 Task: Find connections with filter location Pinheiral with filter topic #businesscoachwith filter profile language Potuguese with filter current company Grasim Industries Limited | Pulp & Fibre with filter school Madhav Institute of Technology and Science, Gwalior with filter industry Taxi and Limousine Services with filter service category Mobile Marketing with filter keywords title Geologist
Action: Mouse moved to (232, 312)
Screenshot: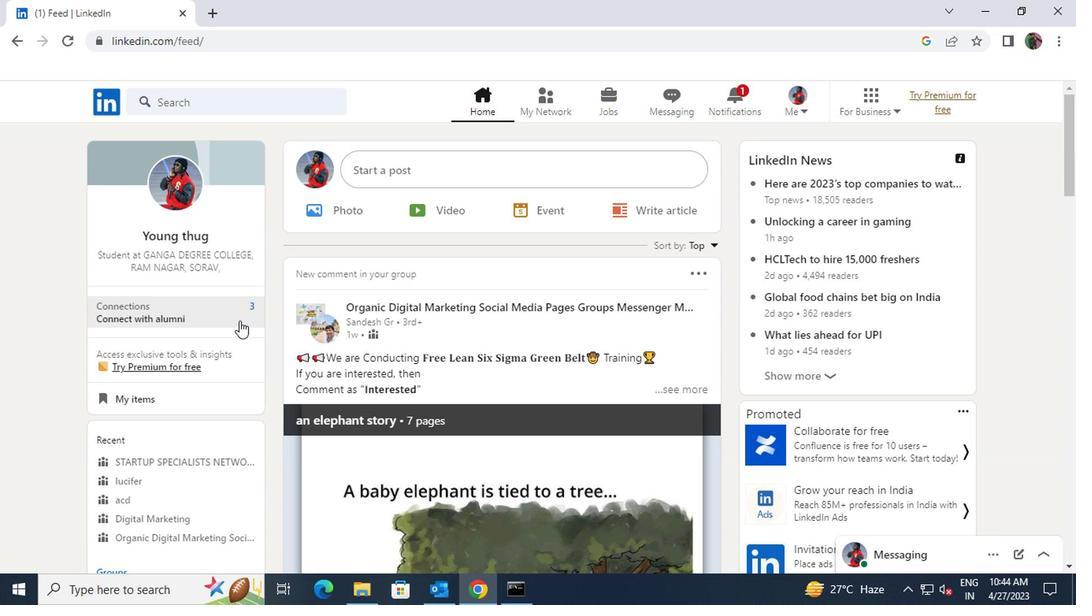 
Action: Mouse pressed left at (232, 312)
Screenshot: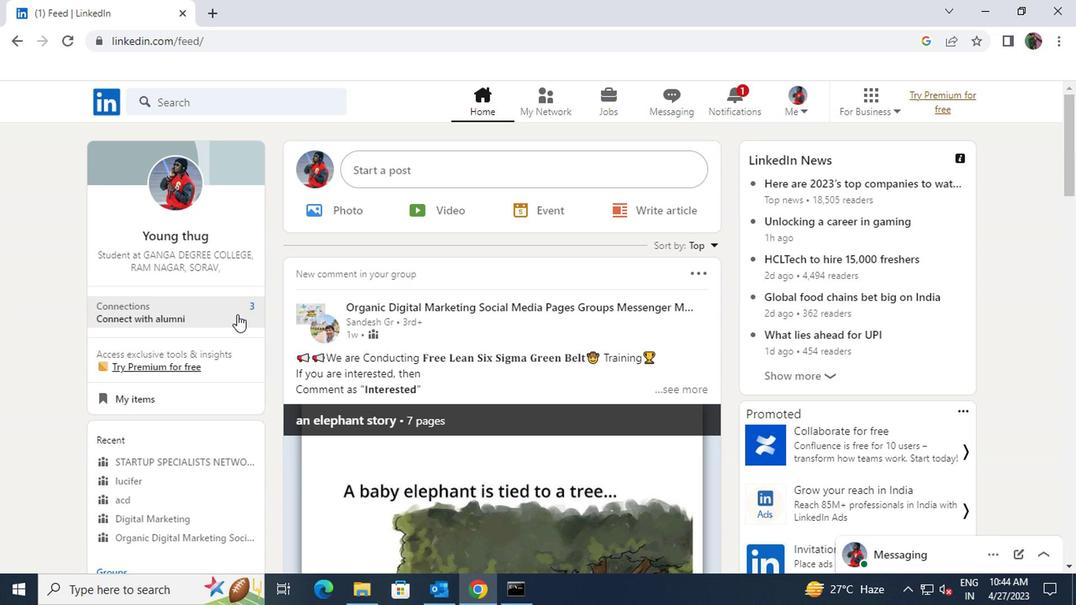 
Action: Mouse moved to (264, 184)
Screenshot: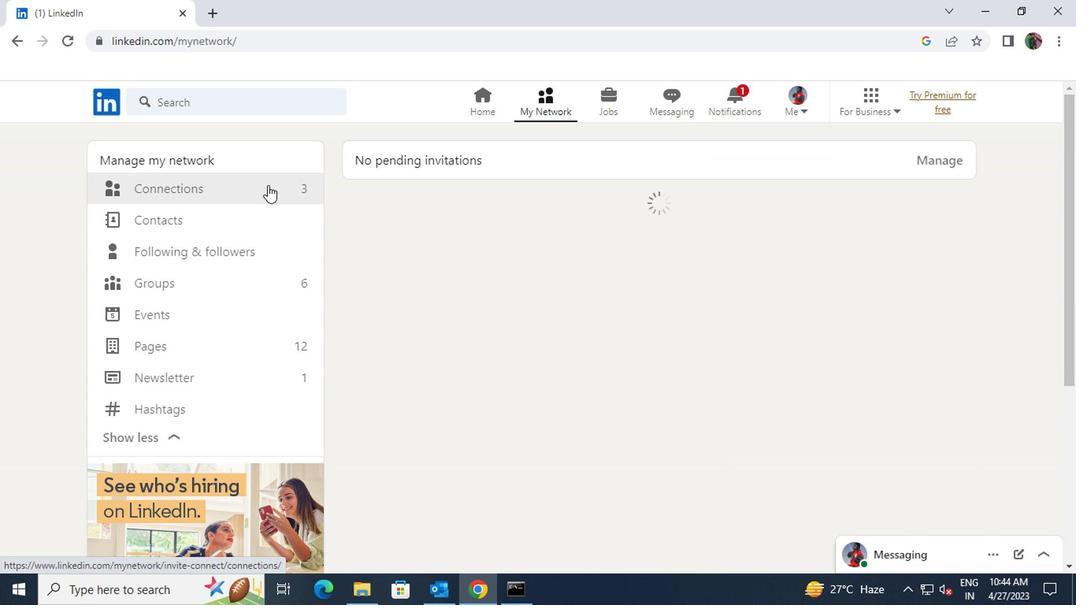 
Action: Mouse pressed left at (264, 184)
Screenshot: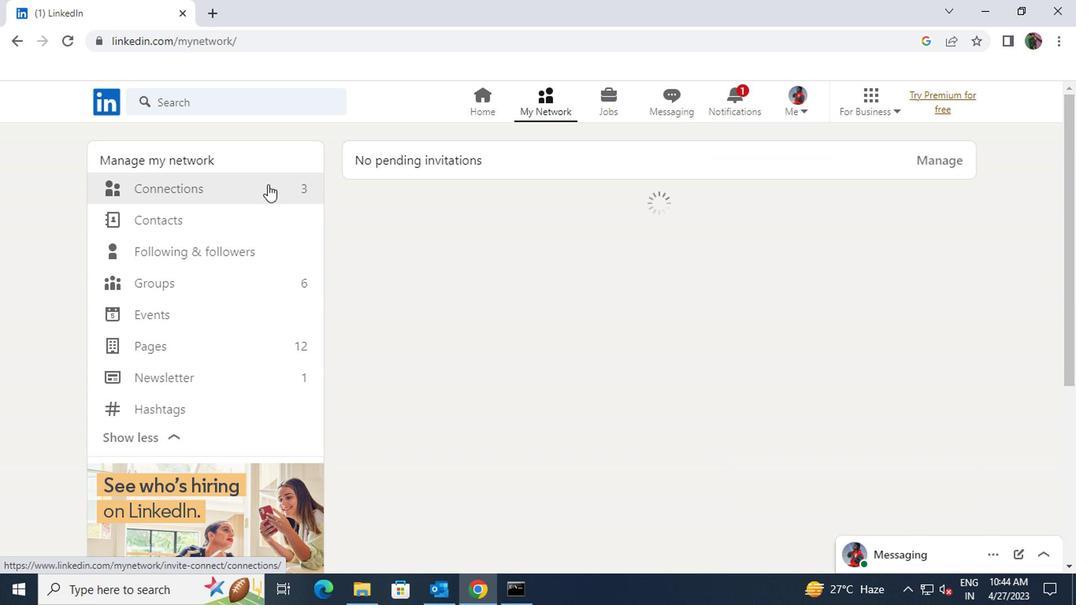
Action: Mouse moved to (631, 192)
Screenshot: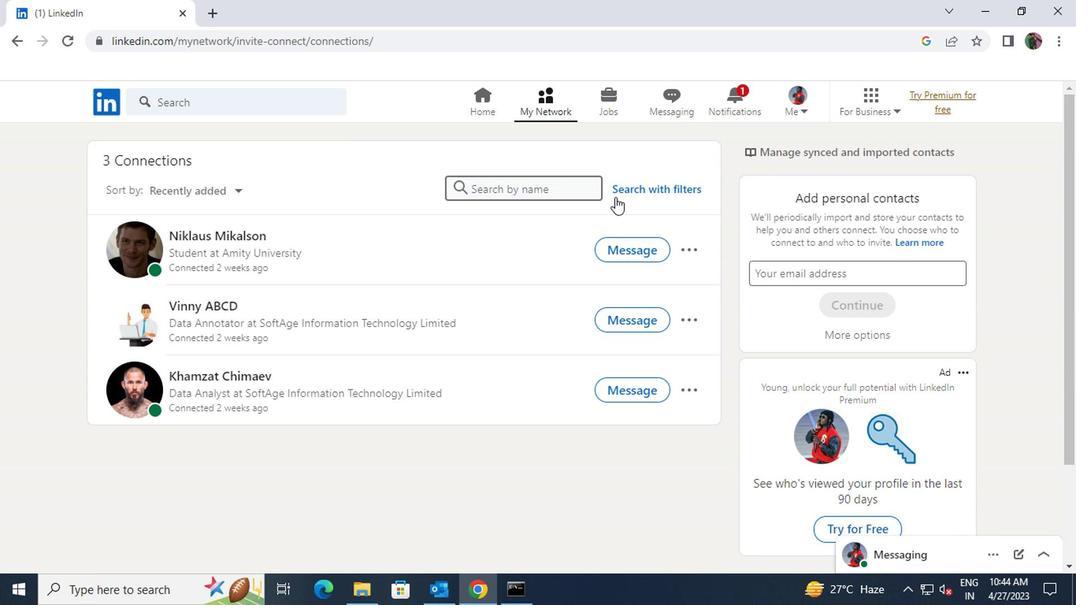 
Action: Mouse pressed left at (631, 192)
Screenshot: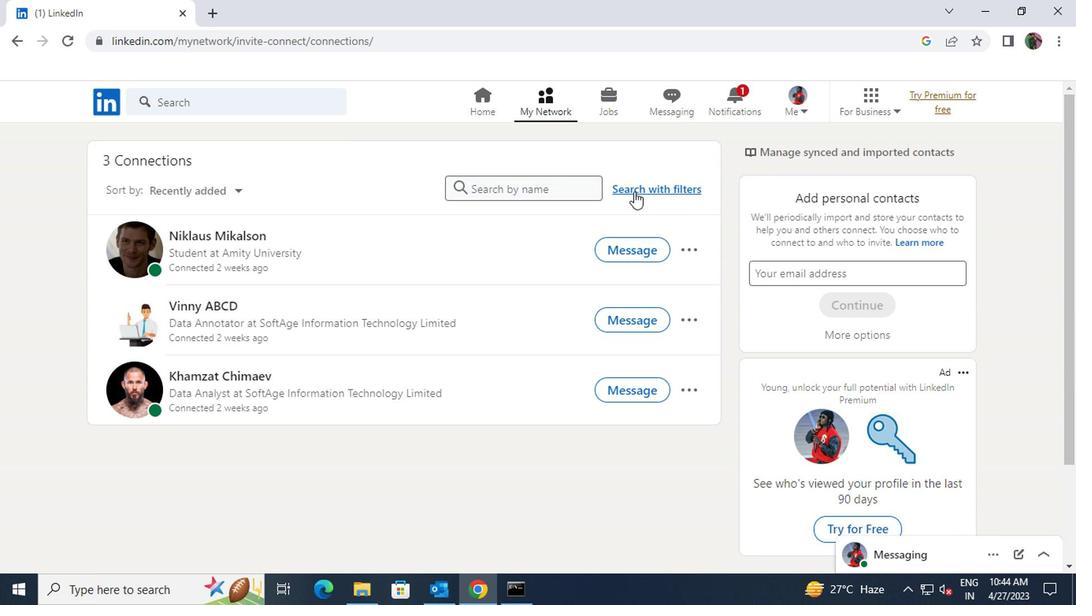 
Action: Mouse moved to (594, 150)
Screenshot: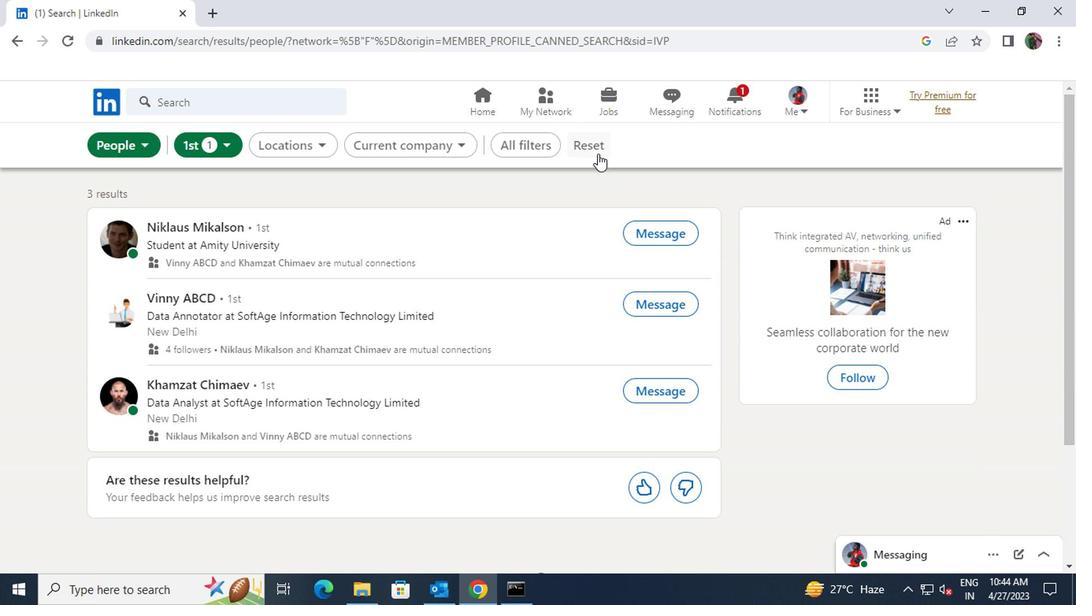 
Action: Mouse pressed left at (594, 150)
Screenshot: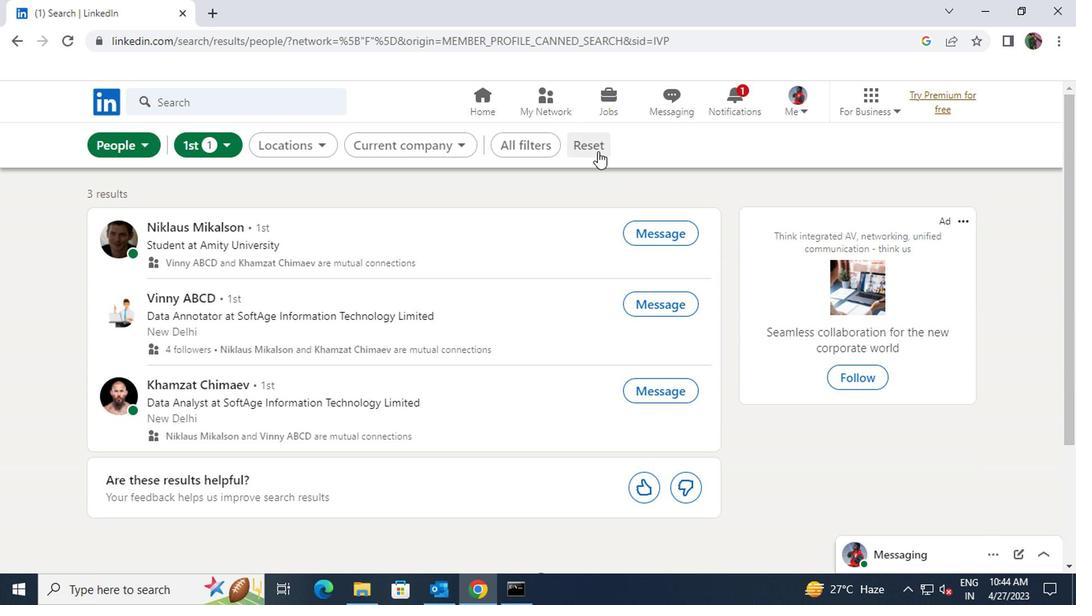 
Action: Mouse moved to (582, 144)
Screenshot: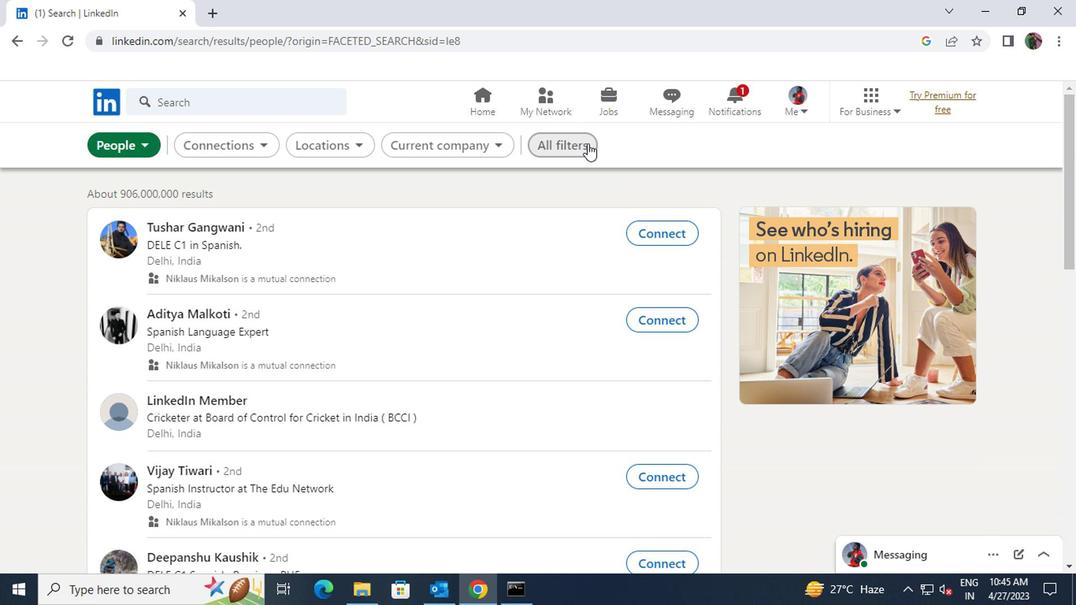
Action: Mouse pressed left at (582, 144)
Screenshot: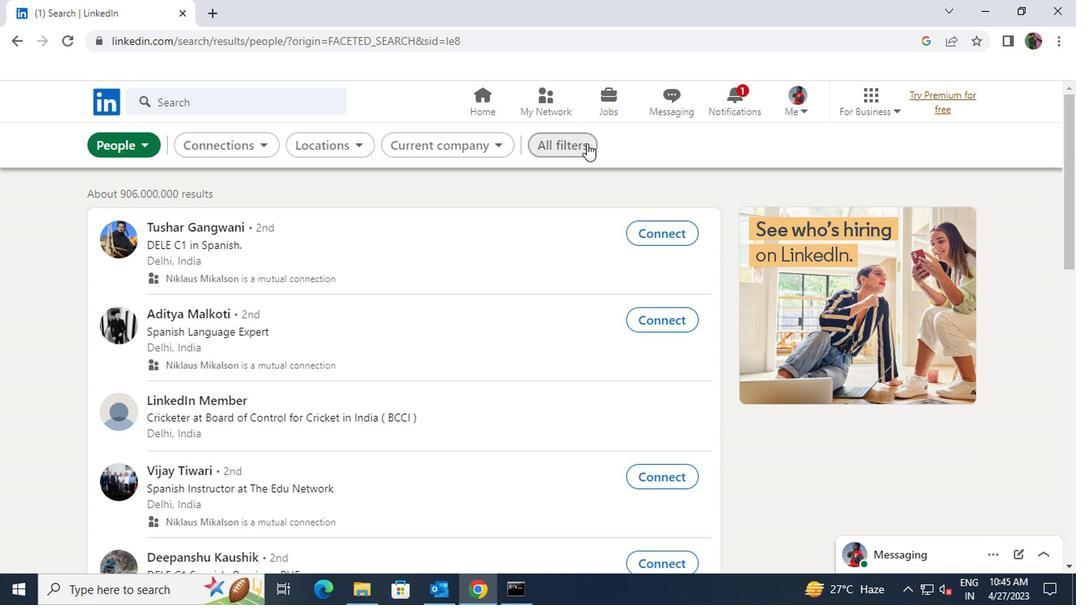 
Action: Mouse moved to (746, 256)
Screenshot: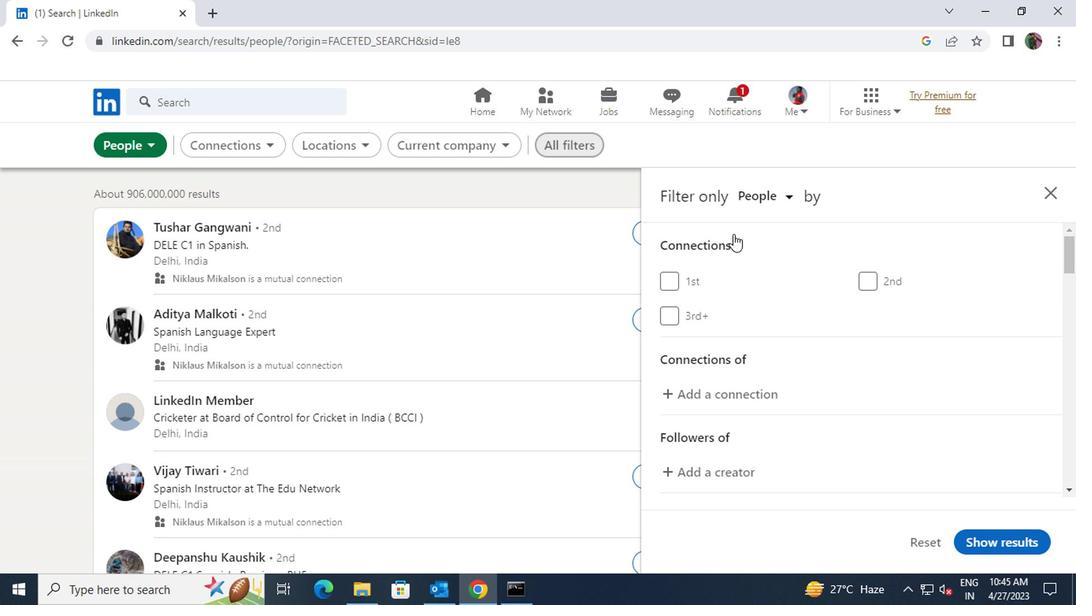 
Action: Mouse scrolled (746, 255) with delta (0, -1)
Screenshot: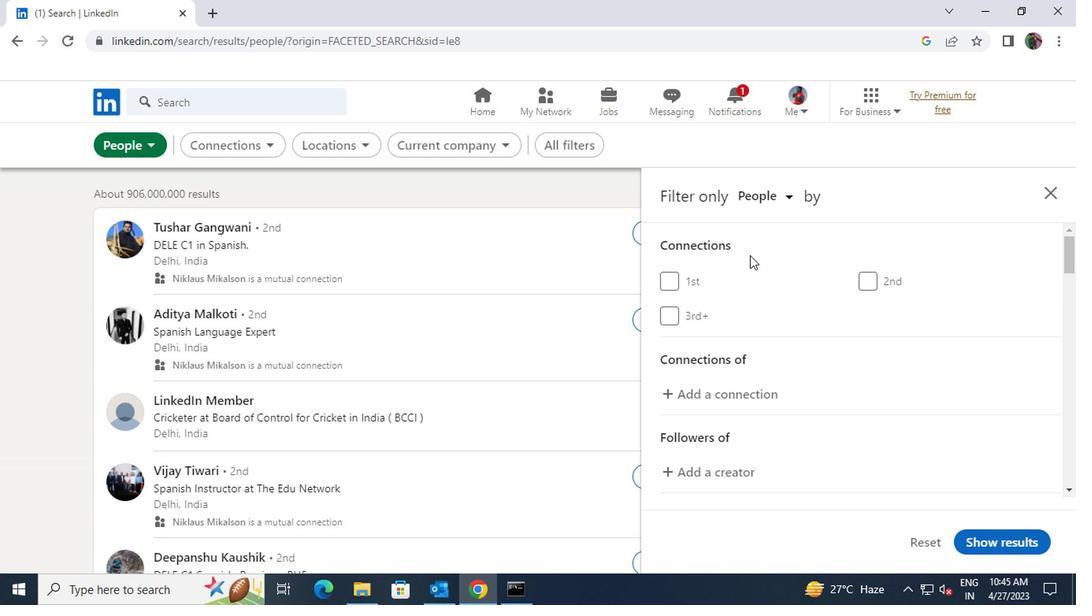 
Action: Mouse scrolled (746, 255) with delta (0, -1)
Screenshot: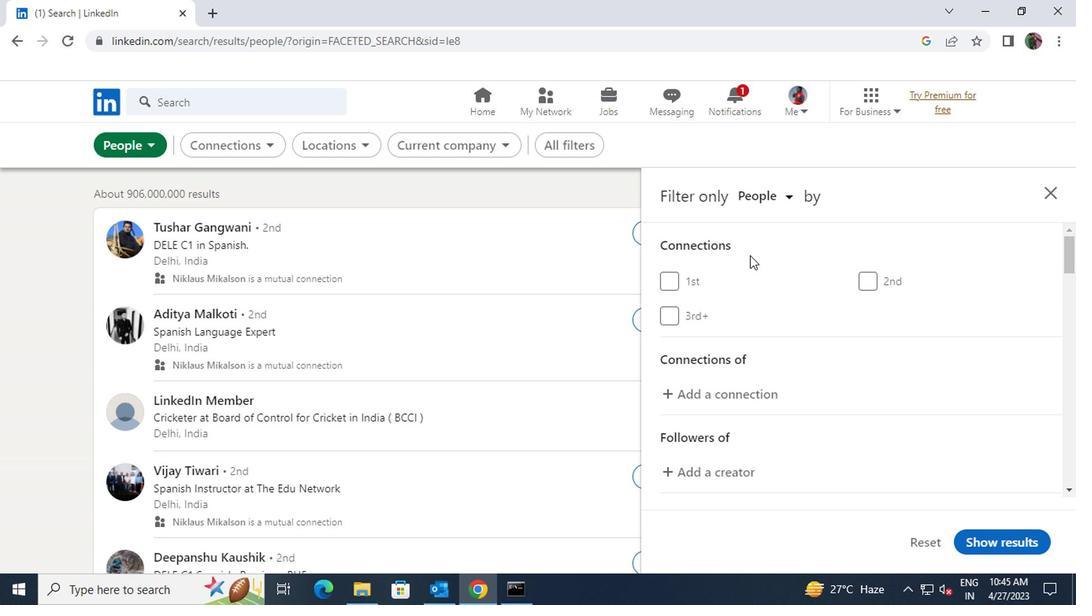 
Action: Mouse scrolled (746, 255) with delta (0, -1)
Screenshot: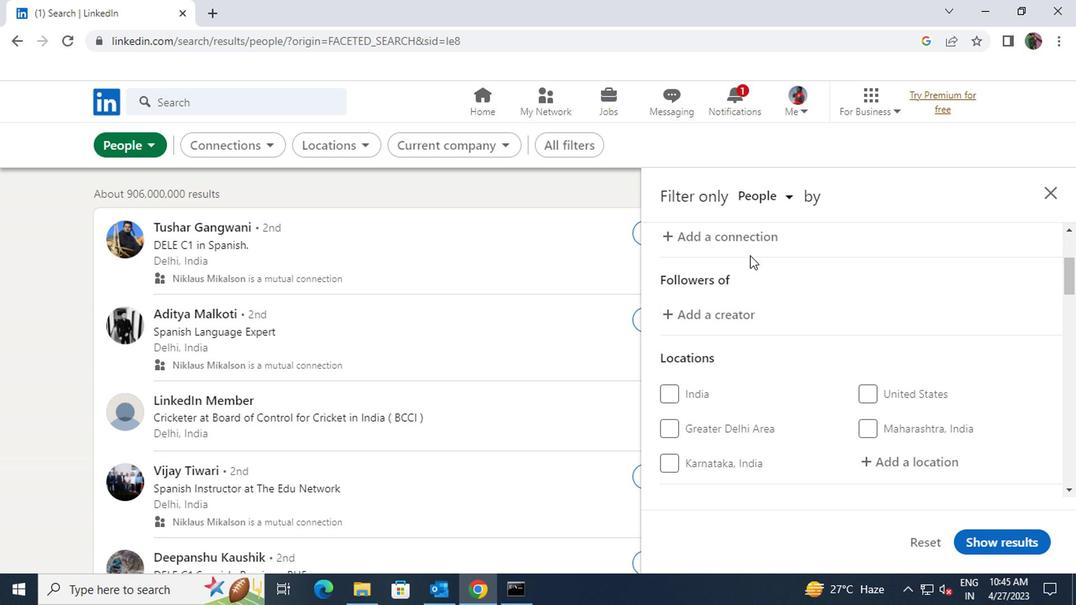 
Action: Mouse scrolled (746, 255) with delta (0, -1)
Screenshot: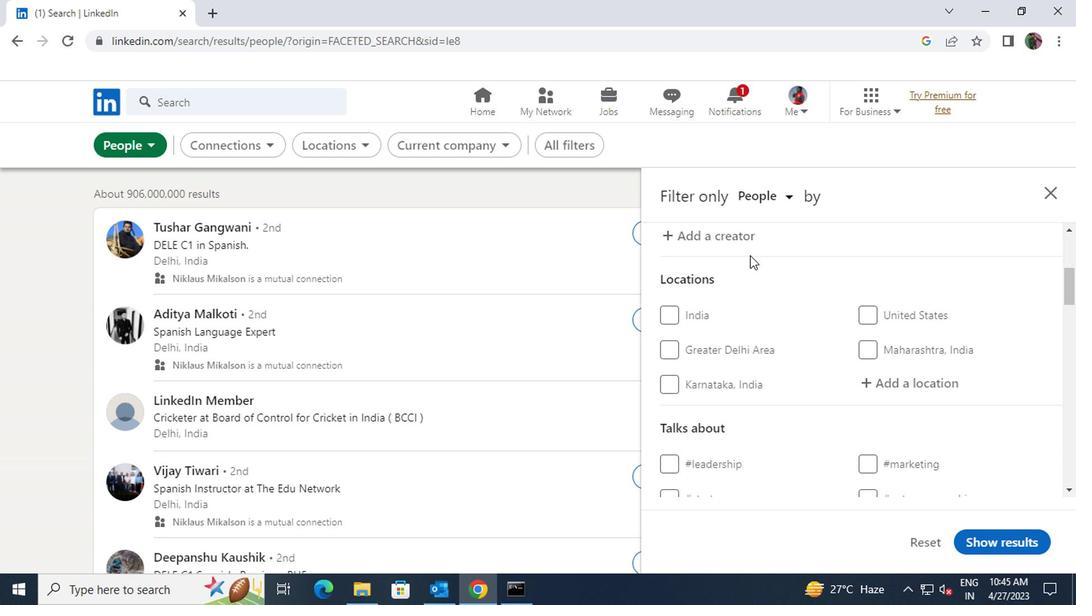 
Action: Mouse moved to (874, 313)
Screenshot: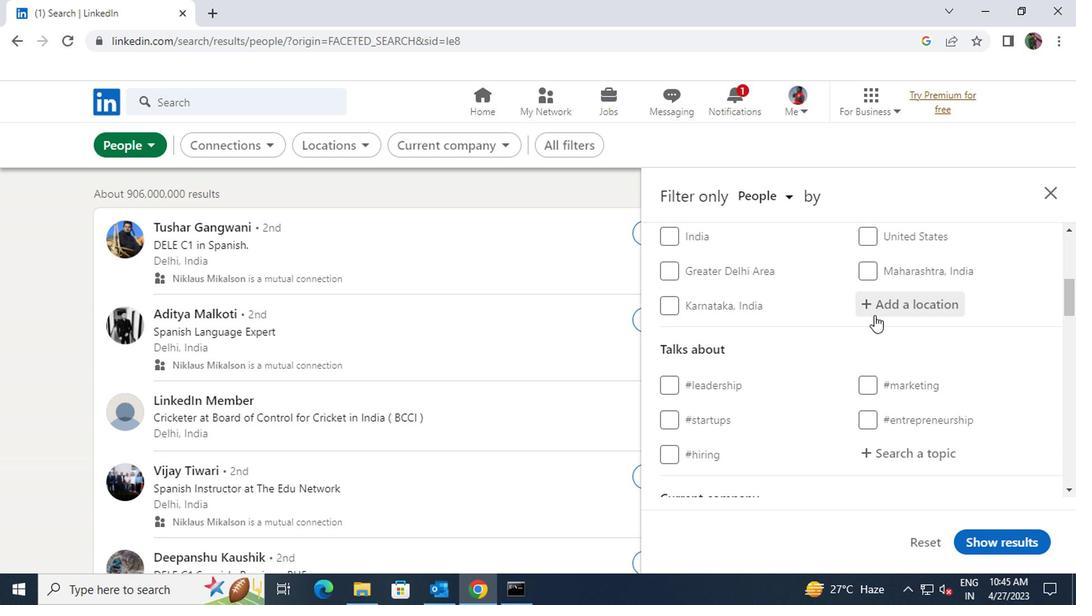 
Action: Mouse pressed left at (874, 313)
Screenshot: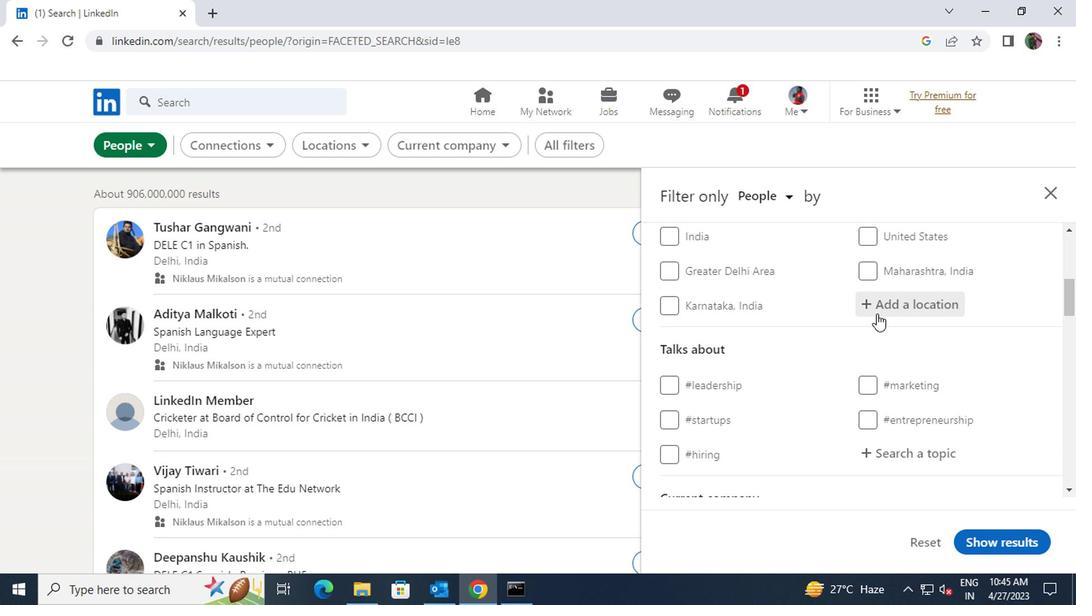 
Action: Key pressed <Key.shift>PINHEIRAL
Screenshot: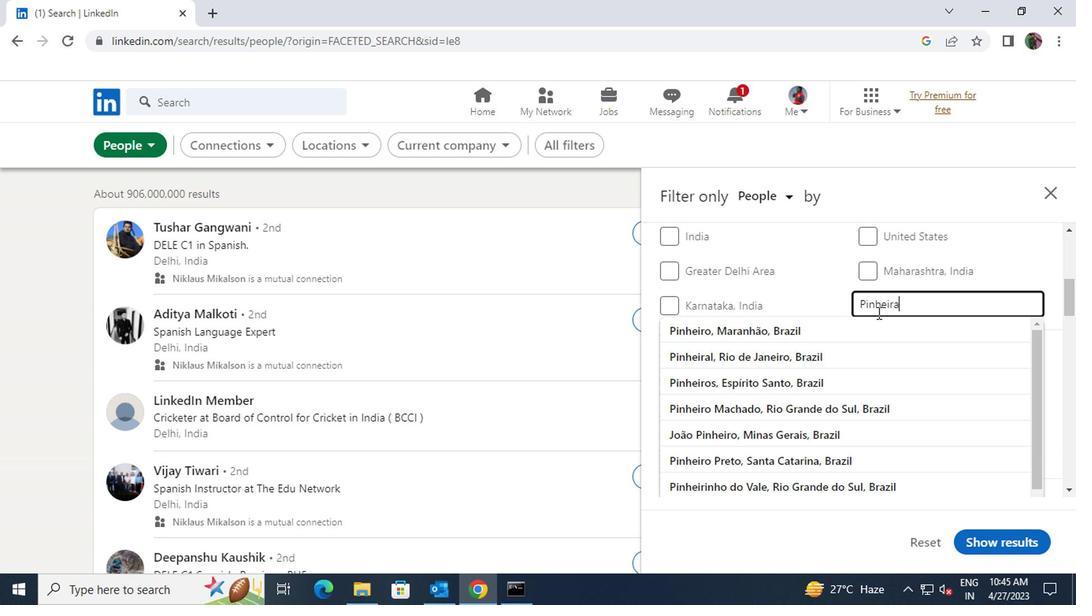 
Action: Mouse moved to (874, 328)
Screenshot: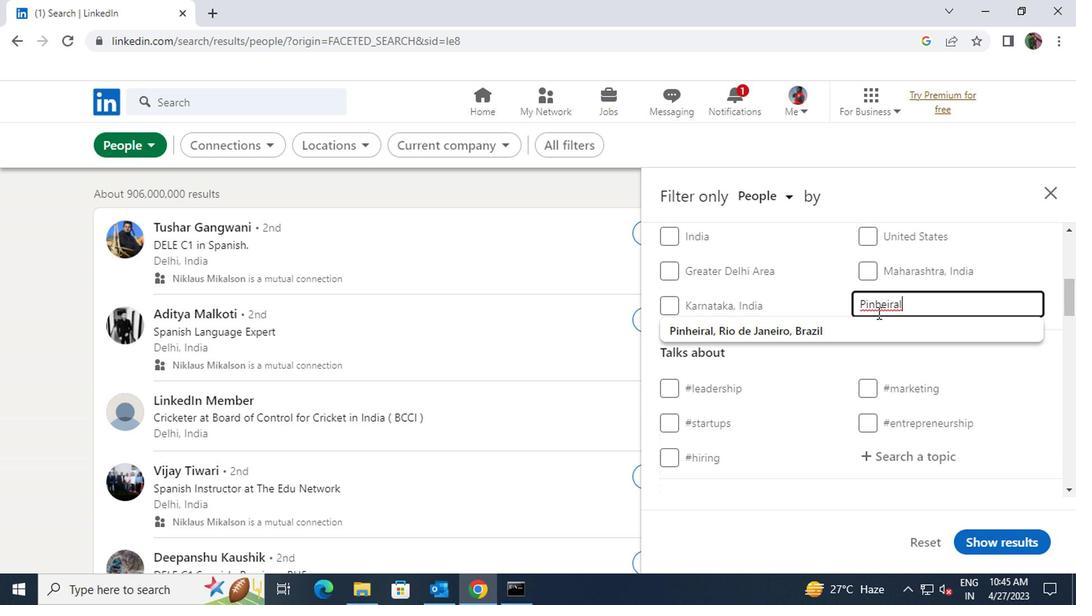 
Action: Mouse pressed left at (874, 328)
Screenshot: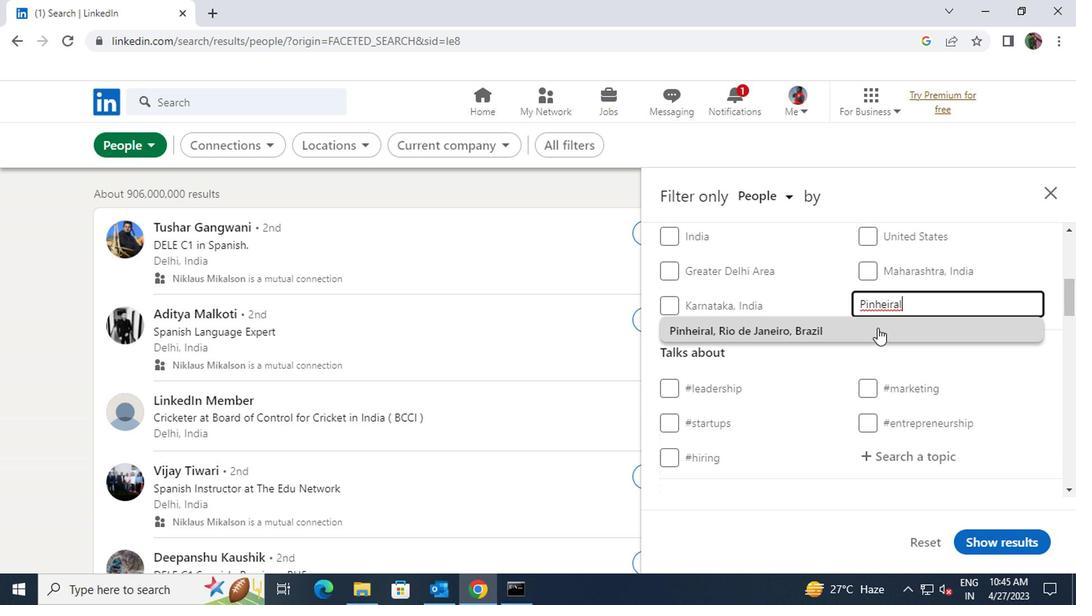 
Action: Mouse scrolled (874, 327) with delta (0, 0)
Screenshot: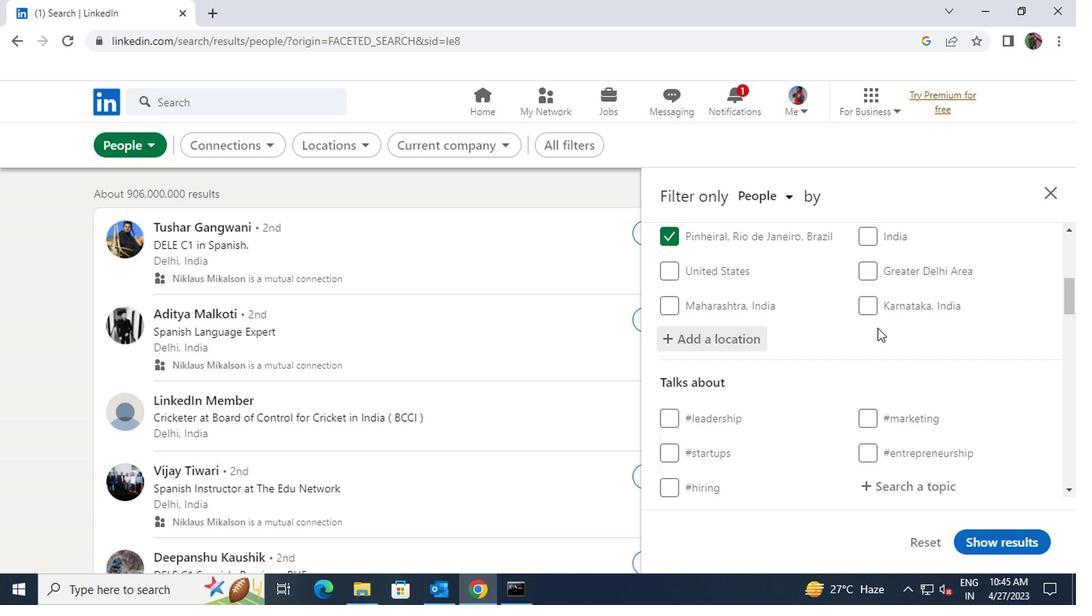 
Action: Mouse scrolled (874, 327) with delta (0, 0)
Screenshot: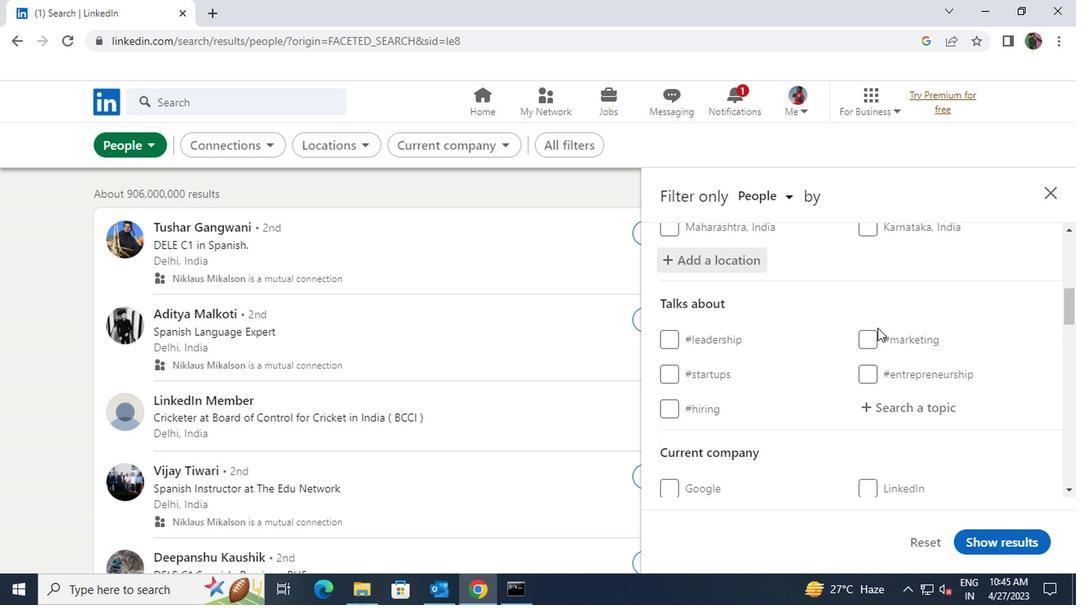 
Action: Mouse scrolled (874, 327) with delta (0, 0)
Screenshot: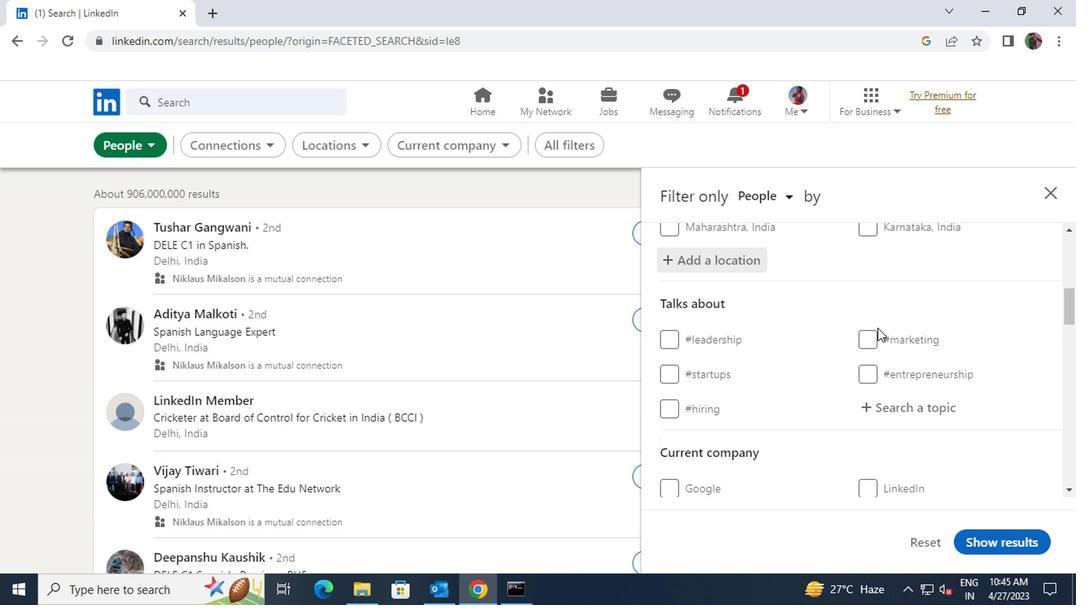 
Action: Mouse moved to (883, 247)
Screenshot: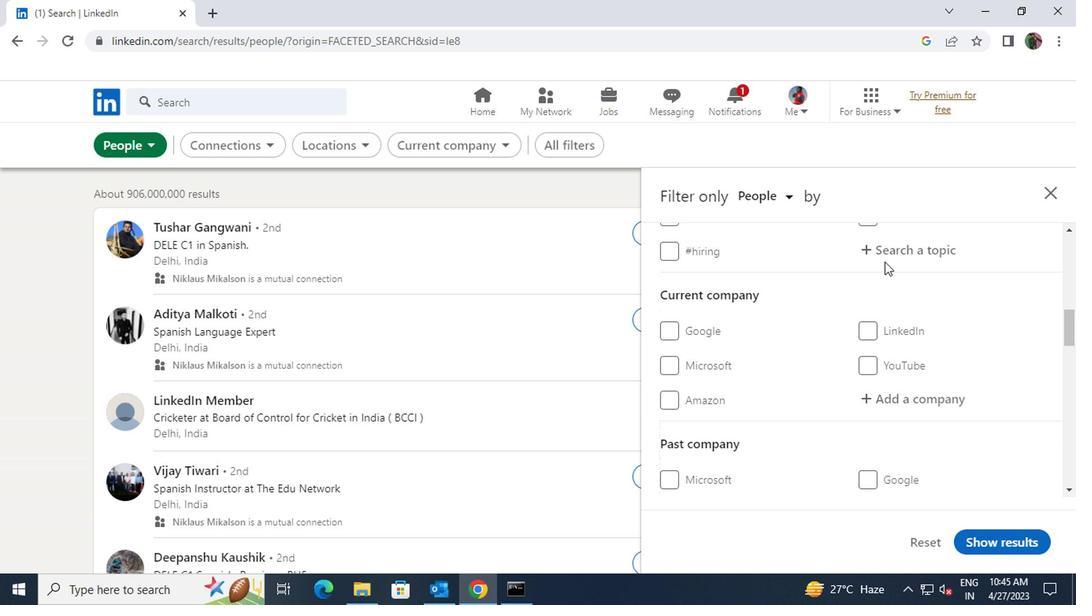 
Action: Mouse pressed left at (883, 247)
Screenshot: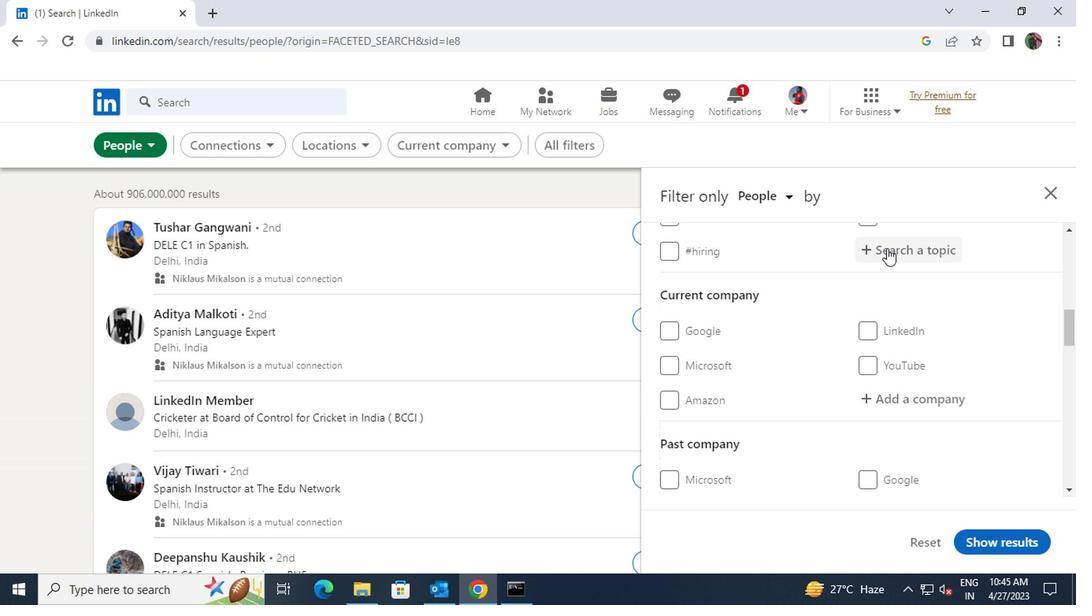 
Action: Key pressed <Key.shift><Key.shift><Key.shift>#<Key.shift>BUSINESSCOCAHWITH
Screenshot: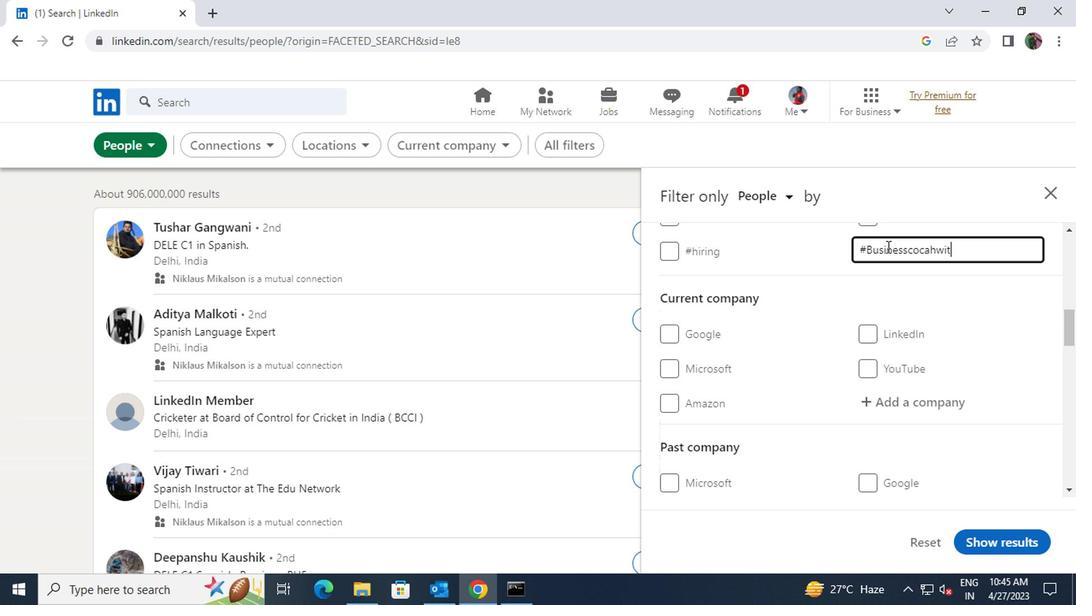 
Action: Mouse scrolled (883, 246) with delta (0, 0)
Screenshot: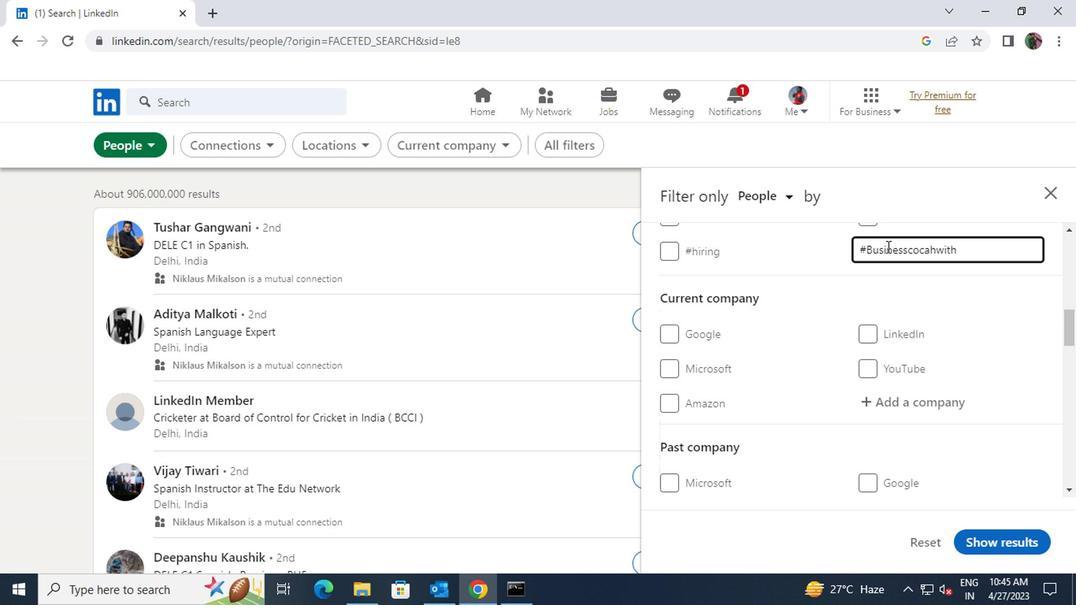 
Action: Mouse scrolled (883, 248) with delta (0, 1)
Screenshot: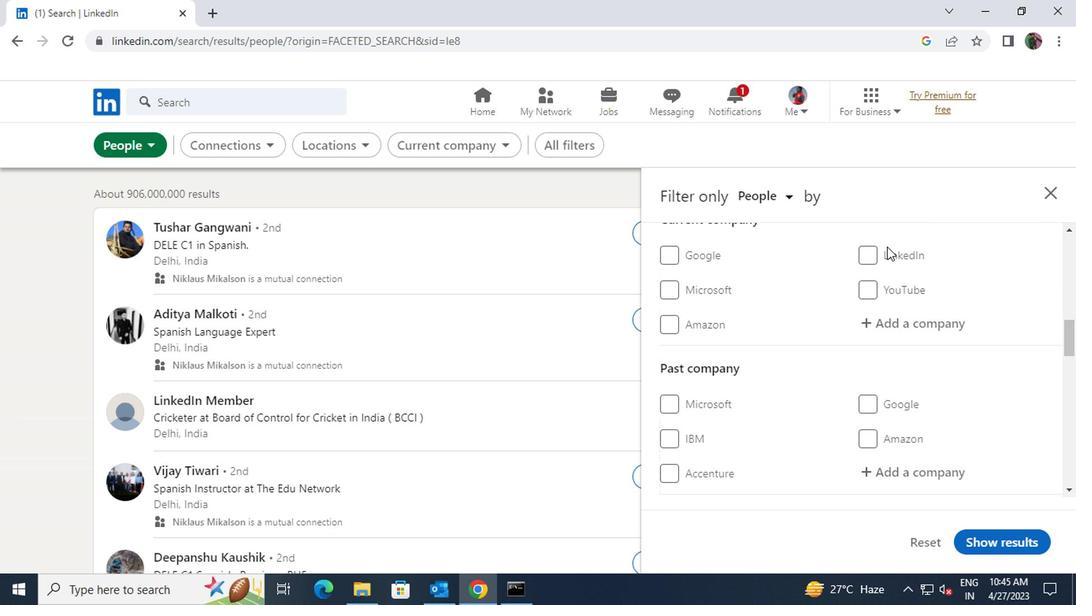 
Action: Mouse scrolled (883, 246) with delta (0, 0)
Screenshot: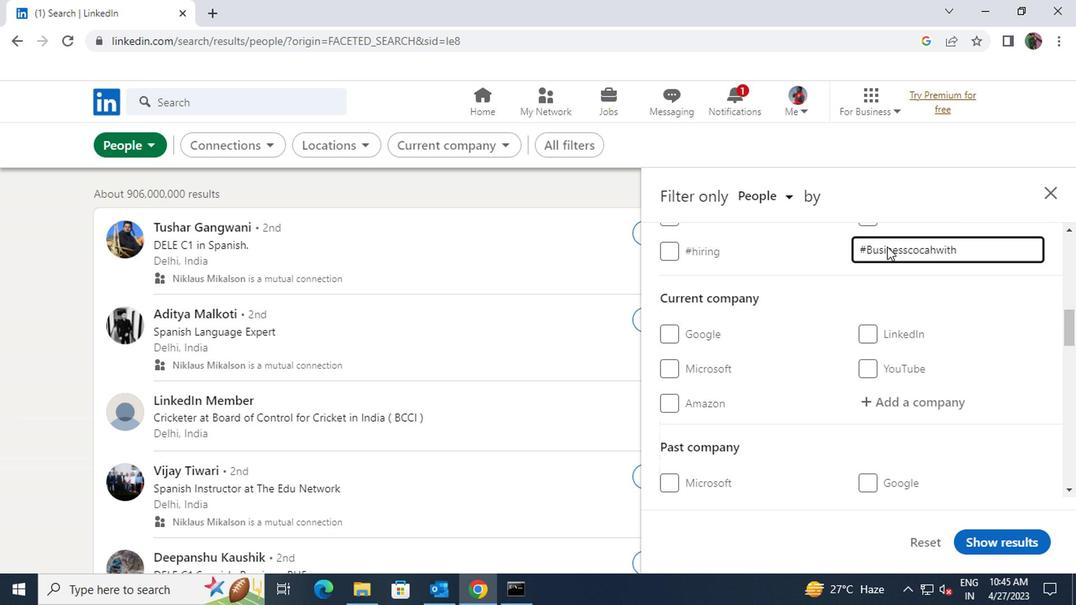 
Action: Mouse moved to (899, 320)
Screenshot: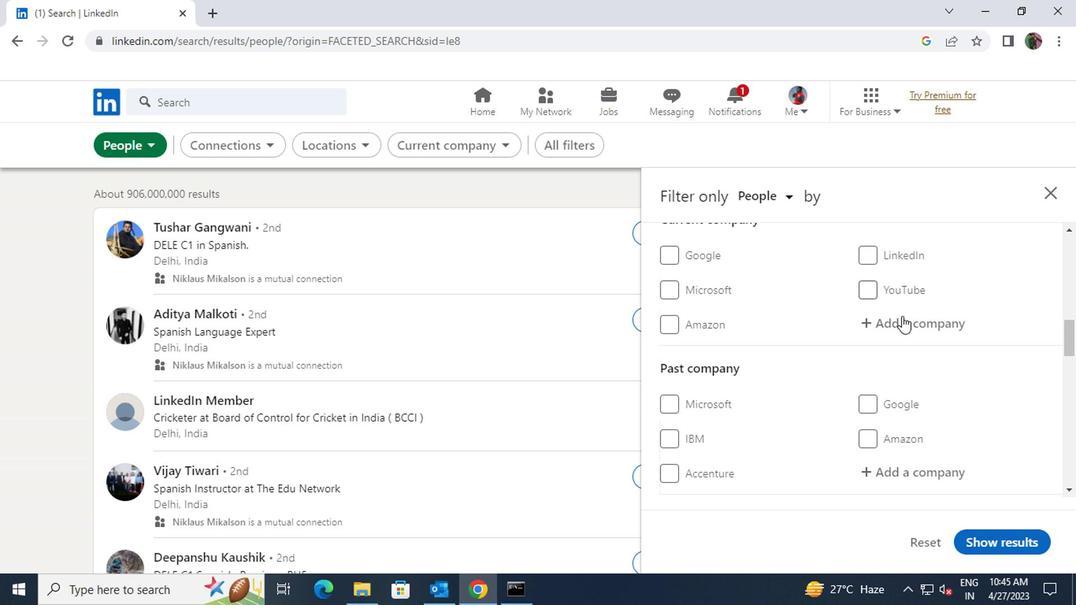 
Action: Mouse pressed left at (899, 320)
Screenshot: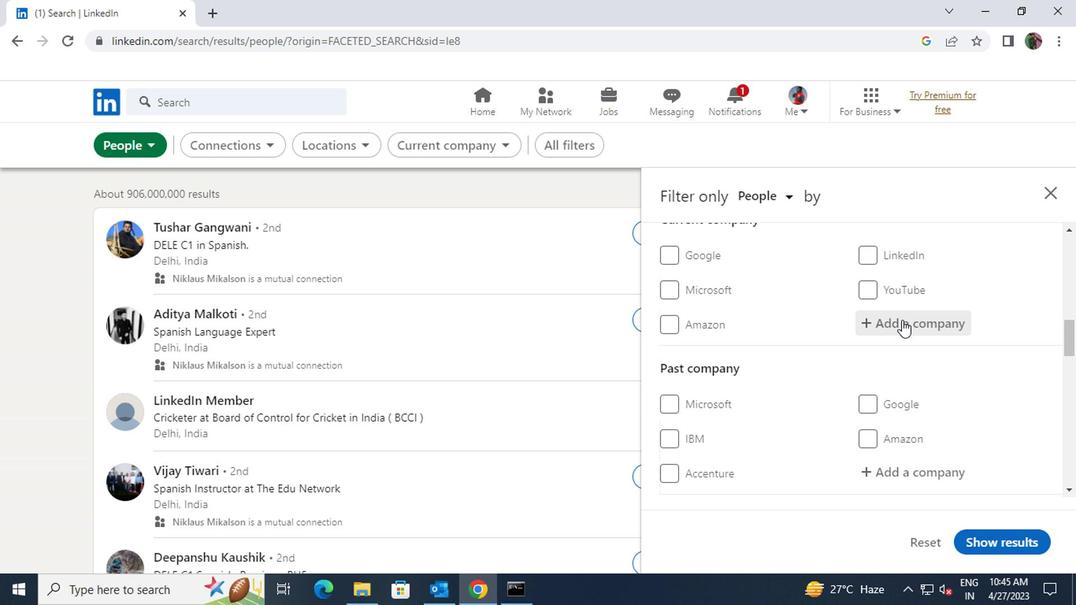 
Action: Key pressed <Key.shift>GRASIM
Screenshot: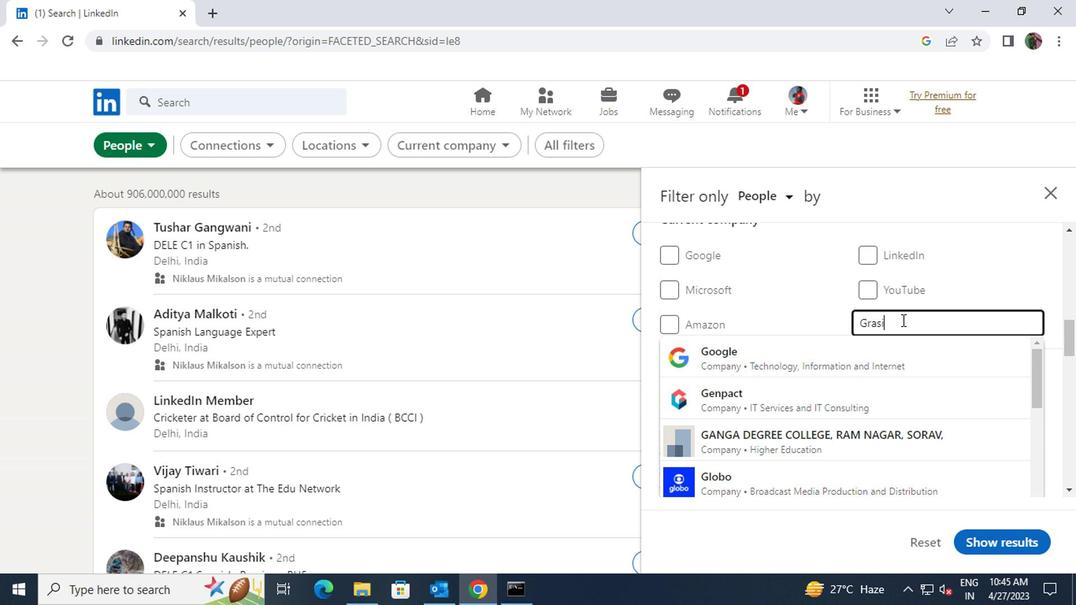 
Action: Mouse moved to (903, 396)
Screenshot: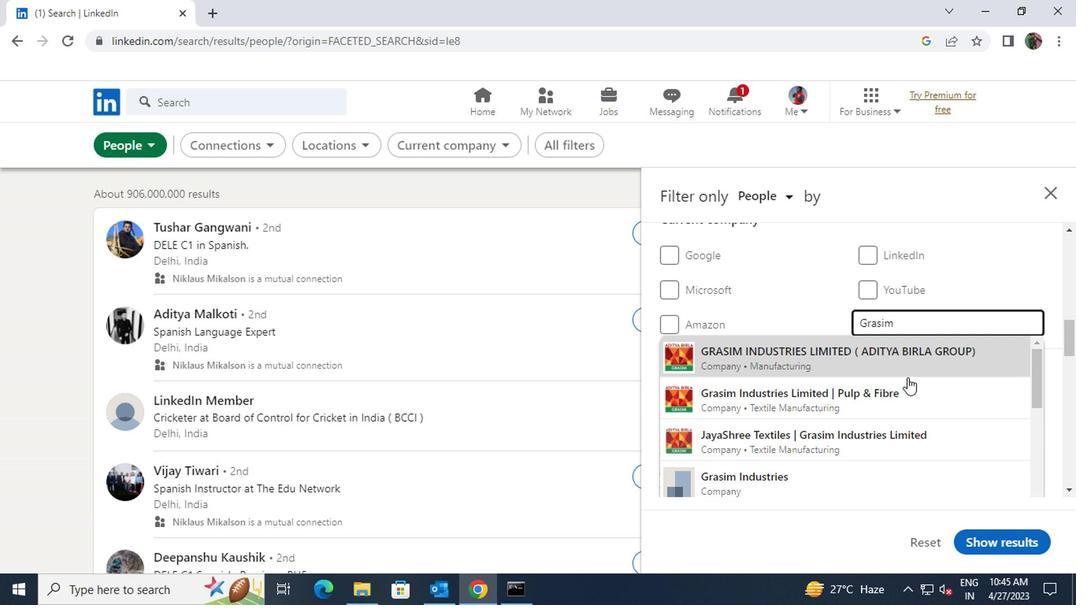 
Action: Mouse pressed left at (903, 396)
Screenshot: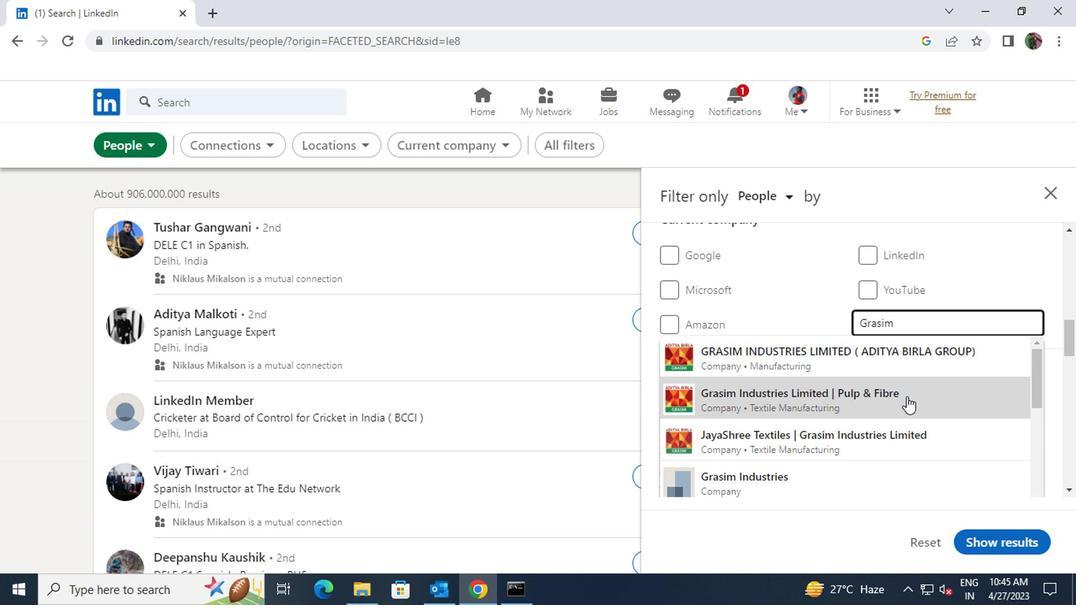 
Action: Mouse scrolled (903, 396) with delta (0, 0)
Screenshot: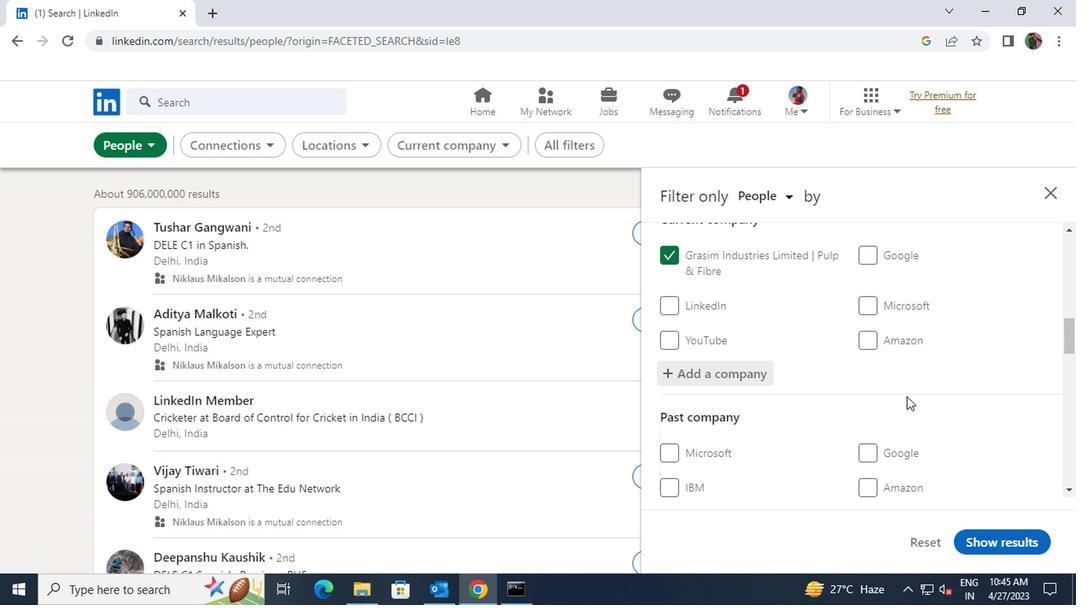 
Action: Mouse scrolled (903, 396) with delta (0, 0)
Screenshot: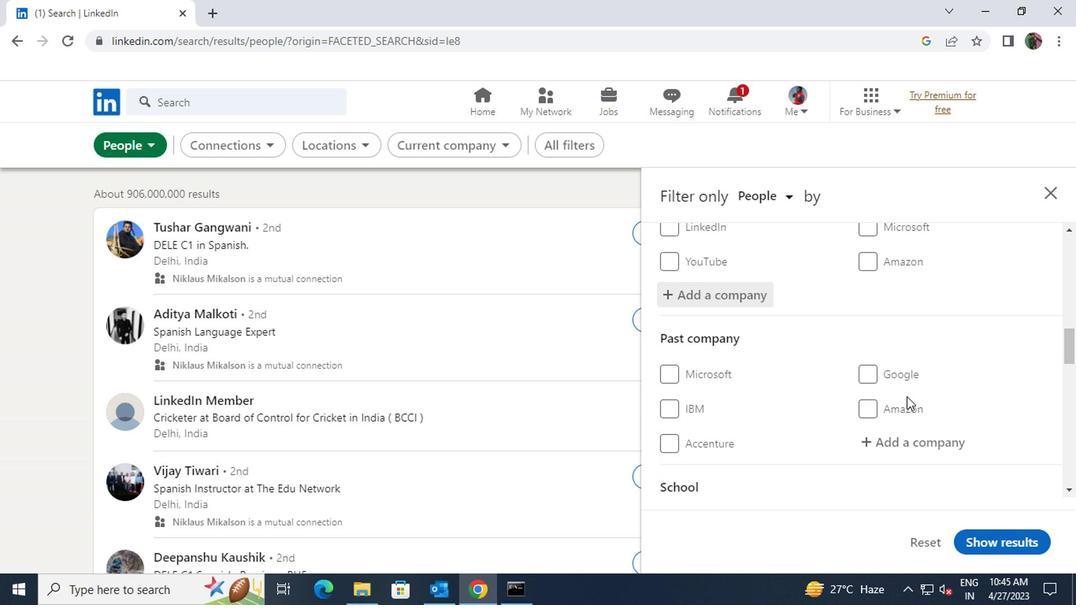 
Action: Mouse scrolled (903, 396) with delta (0, 0)
Screenshot: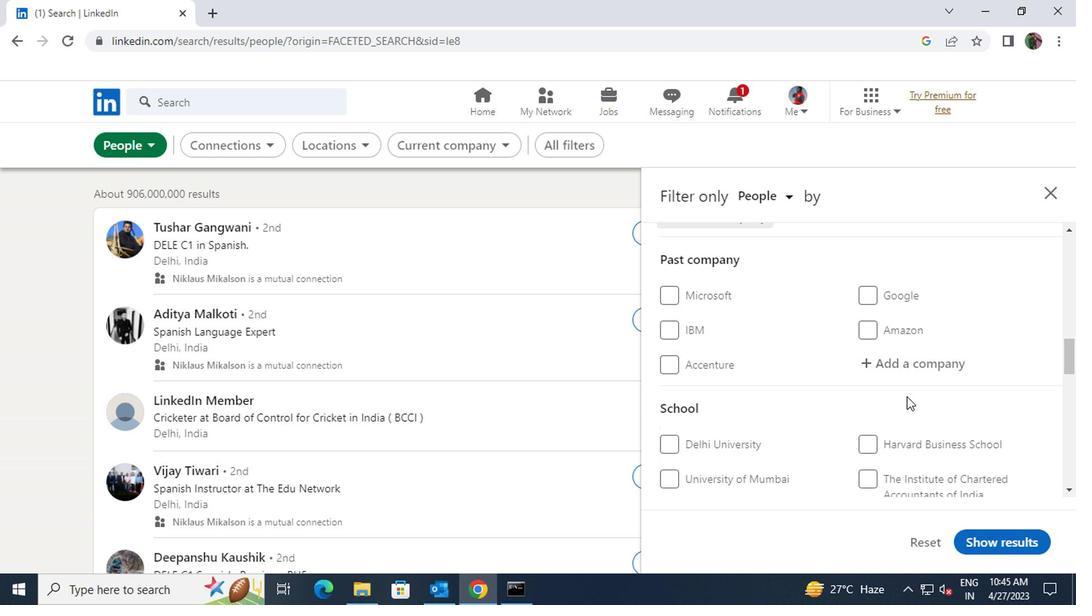 
Action: Mouse scrolled (903, 396) with delta (0, 0)
Screenshot: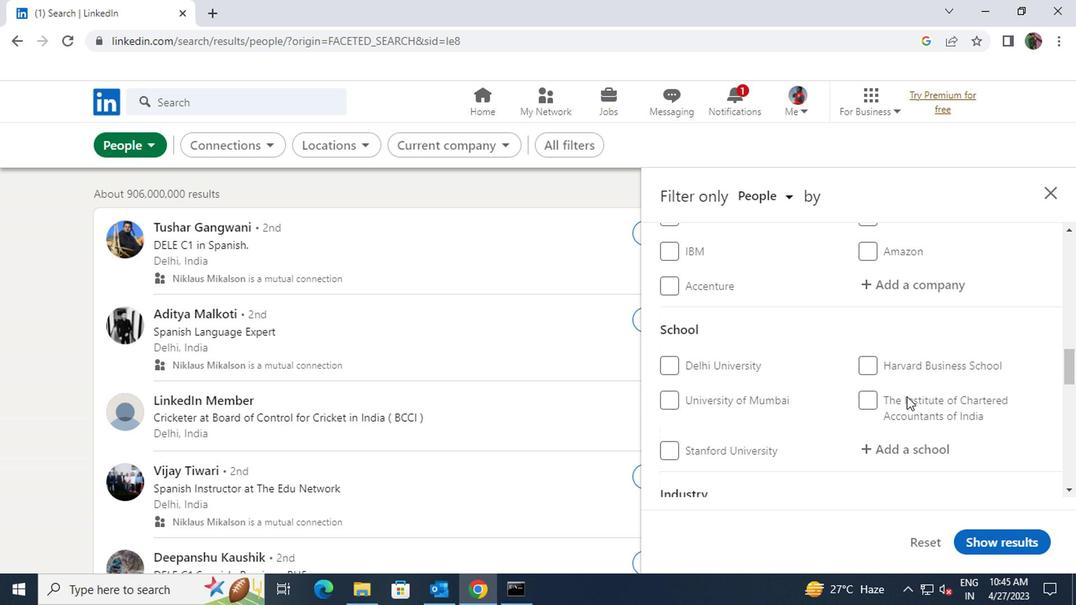 
Action: Mouse moved to (901, 378)
Screenshot: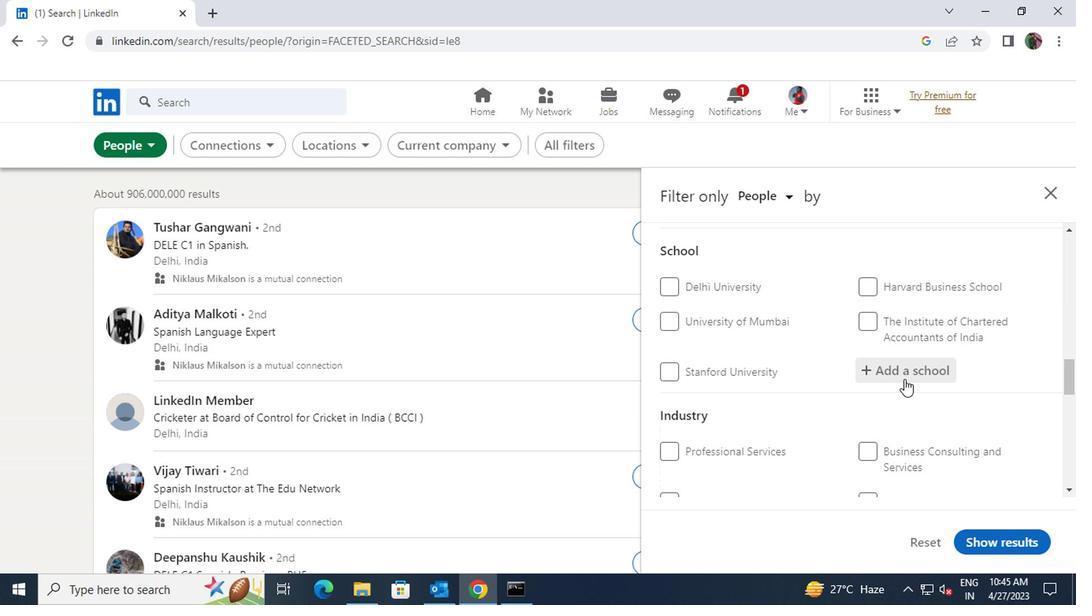 
Action: Mouse pressed left at (901, 378)
Screenshot: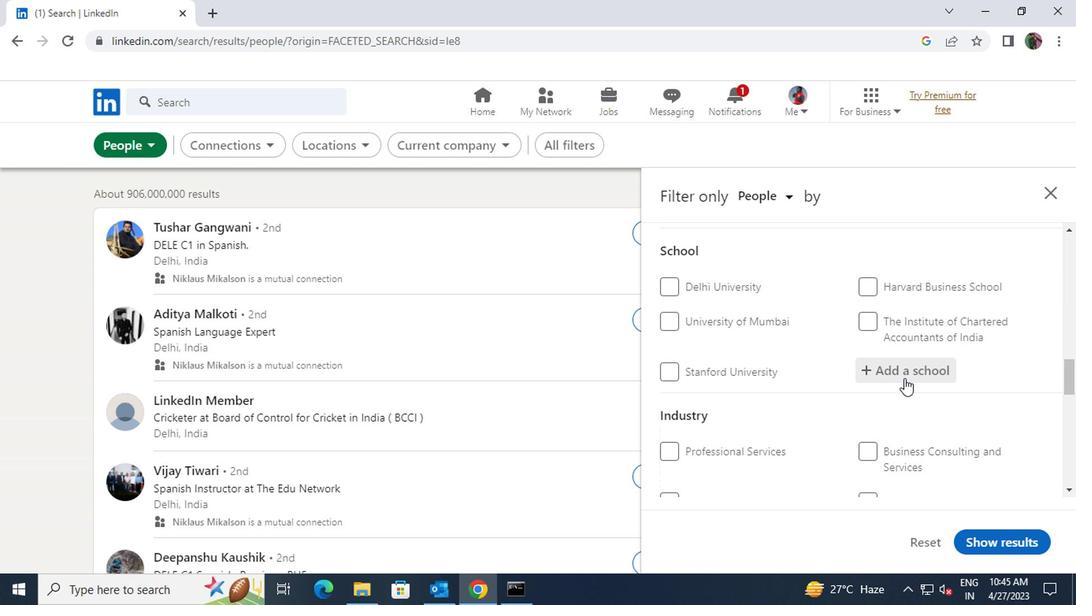 
Action: Key pressed <Key.shift>MADHAV
Screenshot: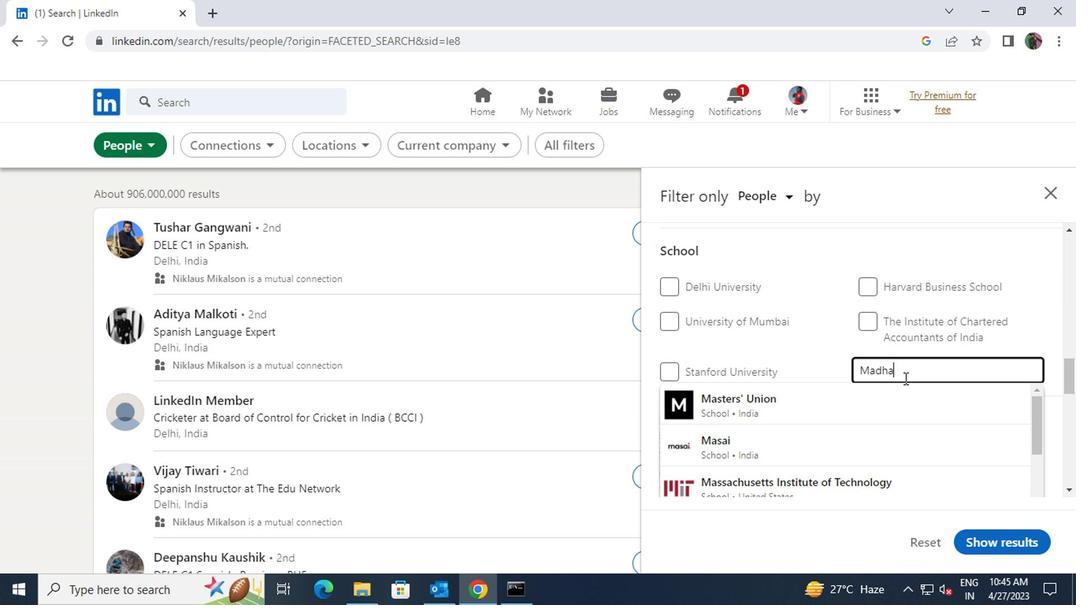 
Action: Mouse moved to (906, 429)
Screenshot: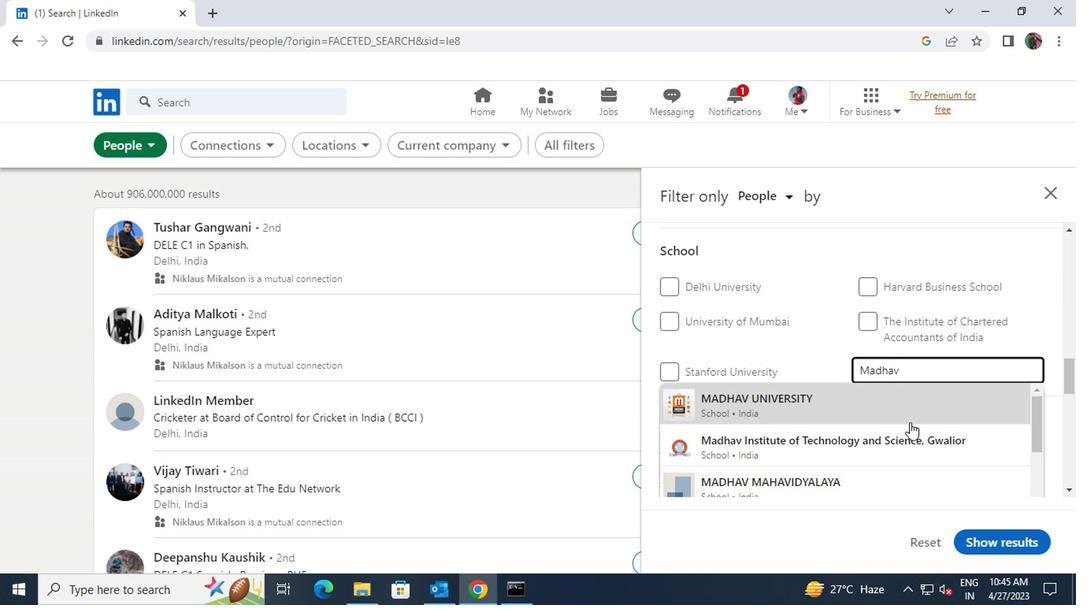 
Action: Mouse pressed left at (906, 429)
Screenshot: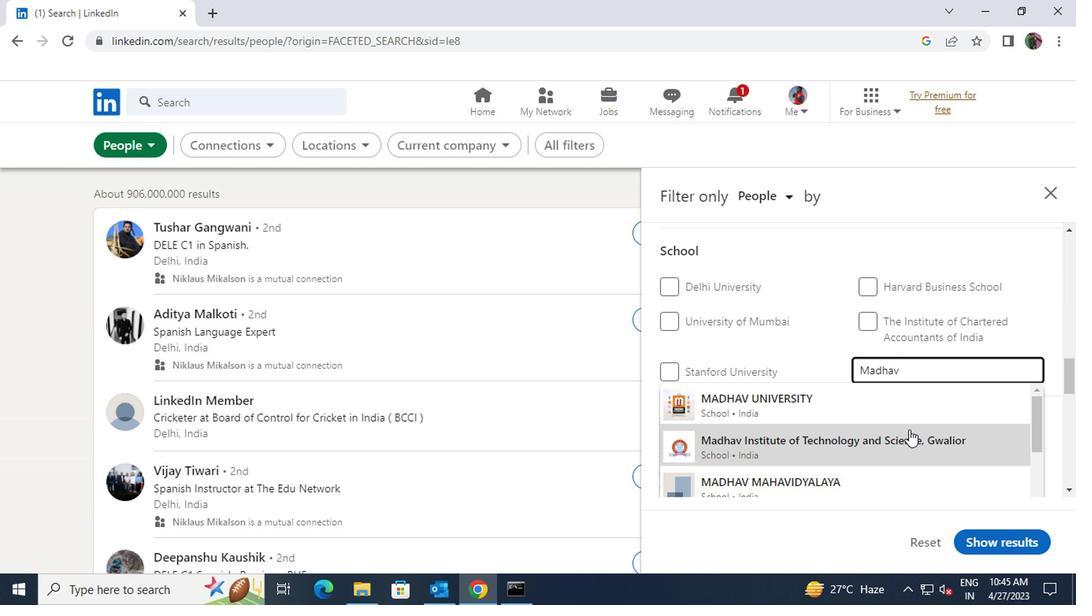 
Action: Mouse scrolled (906, 429) with delta (0, 0)
Screenshot: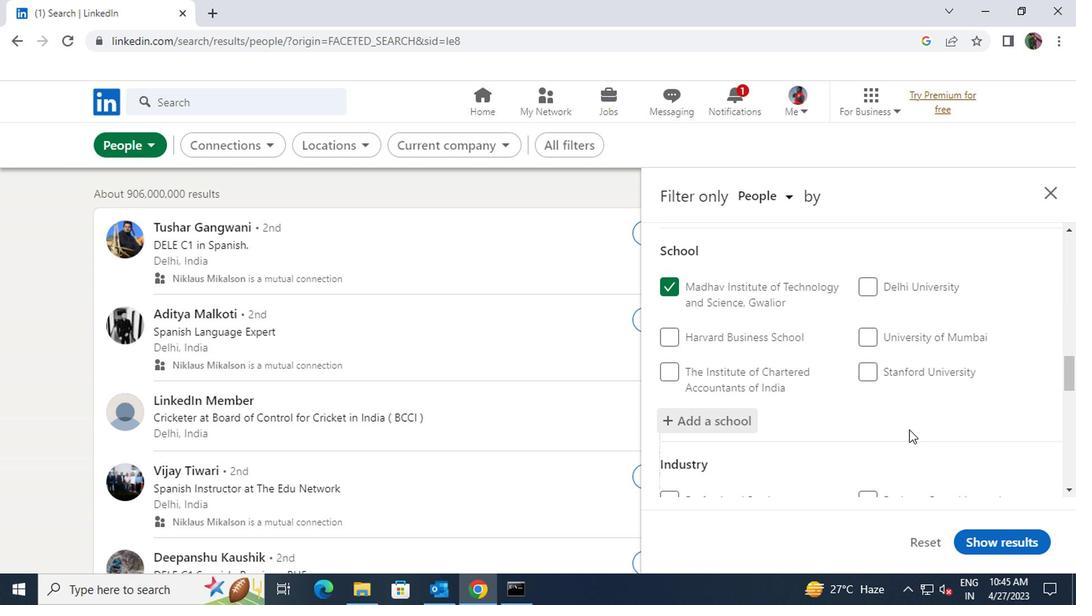 
Action: Mouse scrolled (906, 429) with delta (0, 0)
Screenshot: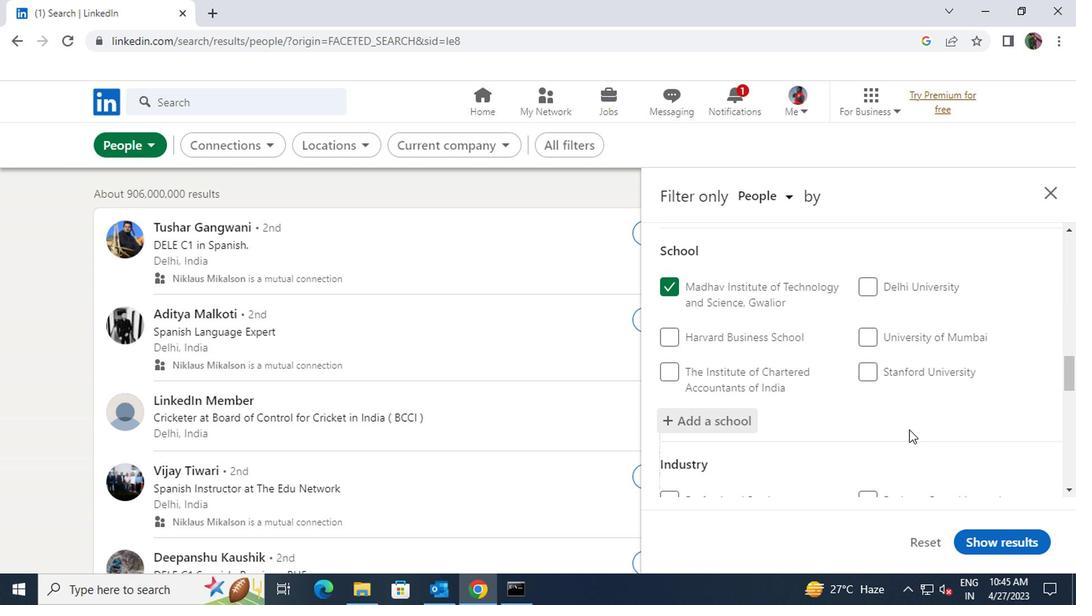 
Action: Mouse scrolled (906, 429) with delta (0, 0)
Screenshot: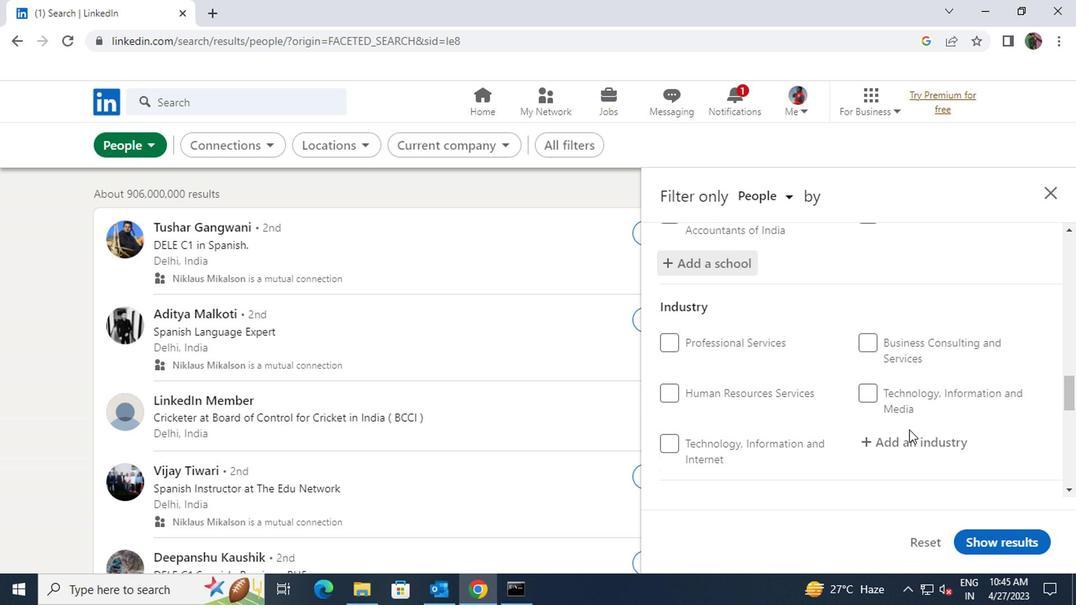 
Action: Mouse moved to (904, 373)
Screenshot: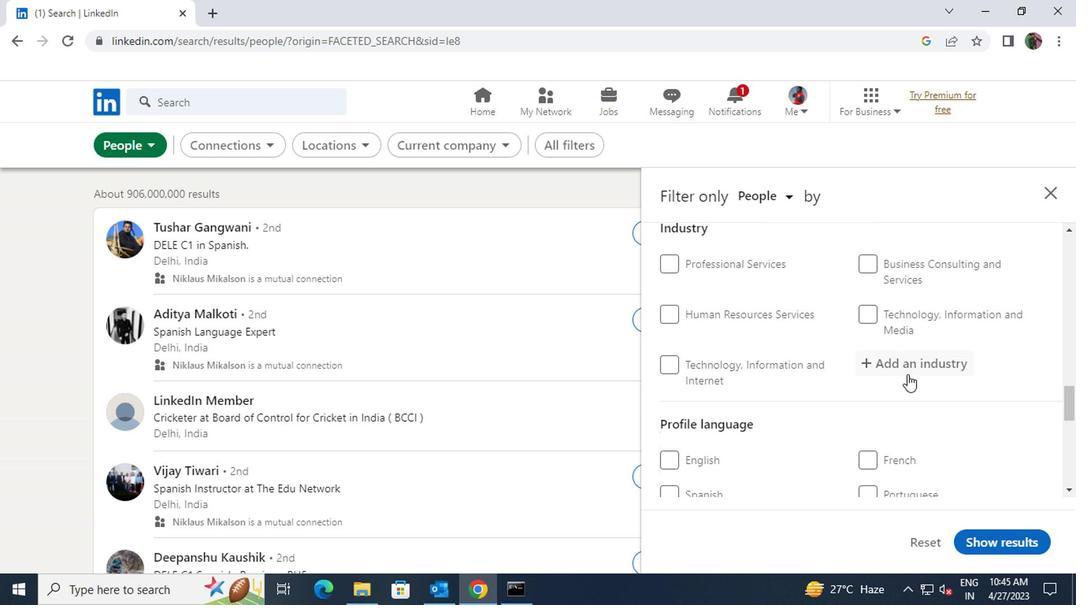 
Action: Mouse pressed left at (904, 373)
Screenshot: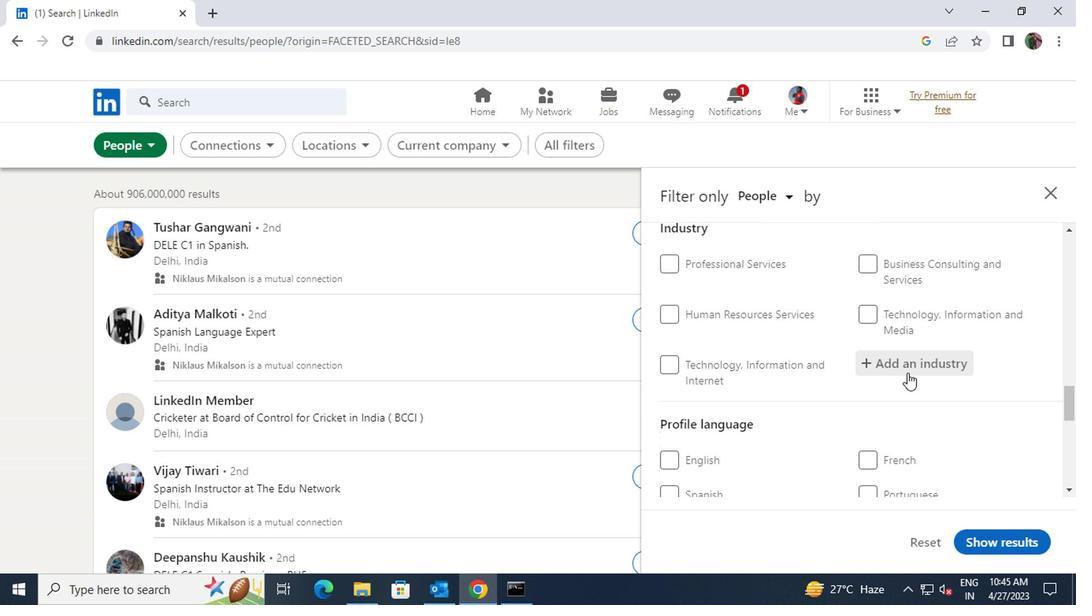 
Action: Key pressed <Key.shift>TAZ
Screenshot: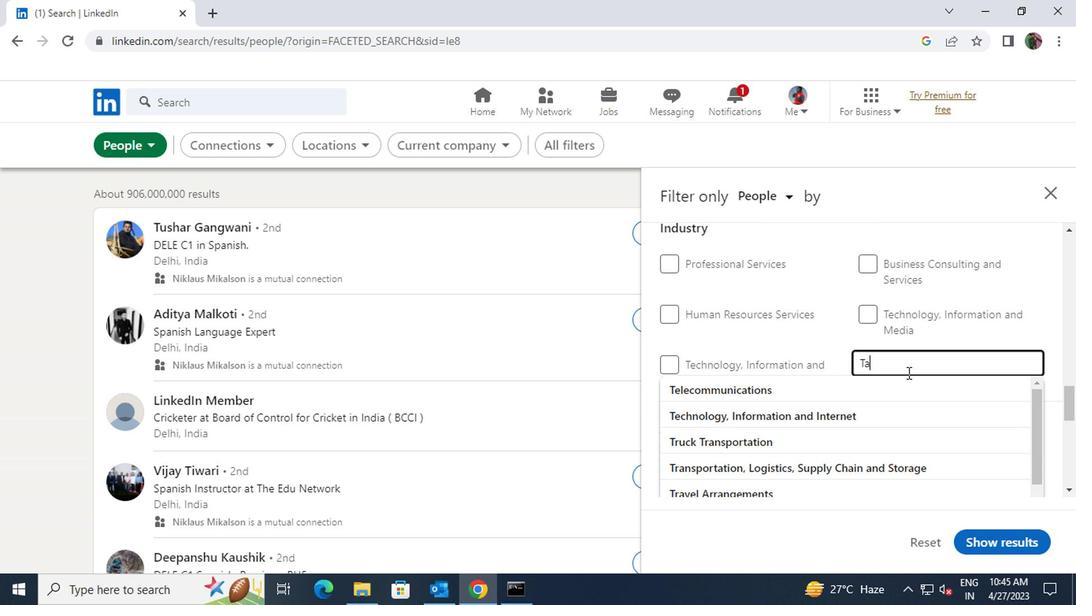 
Action: Mouse moved to (868, 364)
Screenshot: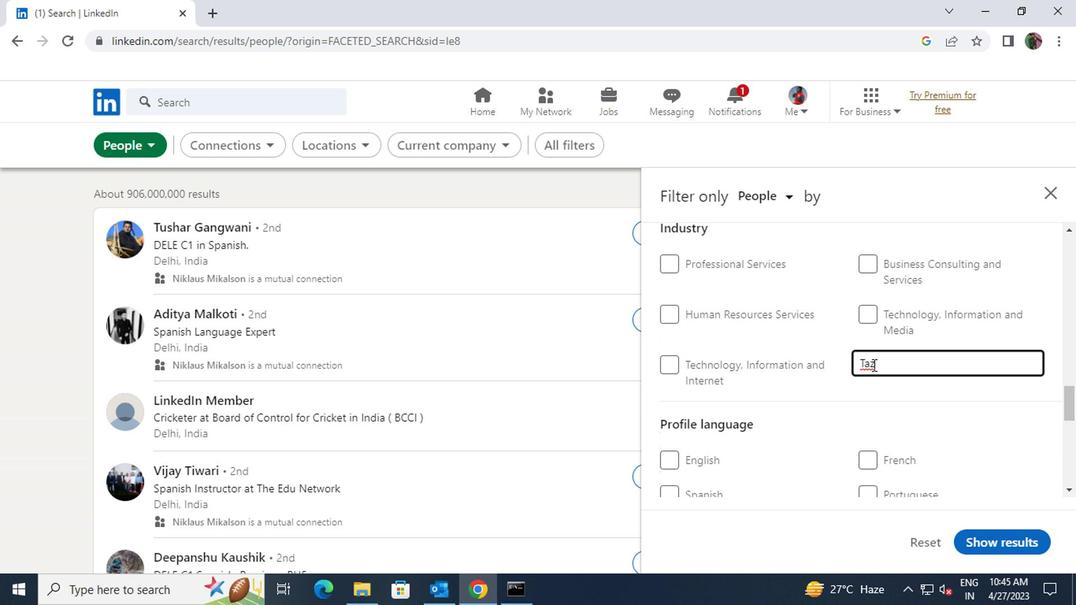 
Action: Mouse pressed left at (868, 364)
Screenshot: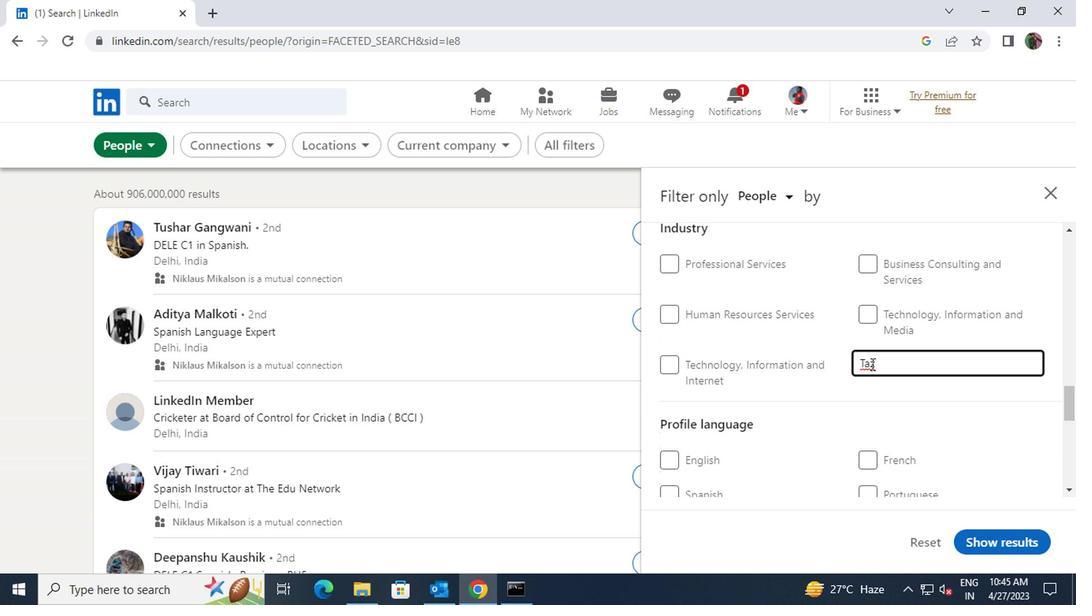 
Action: Mouse moved to (873, 363)
Screenshot: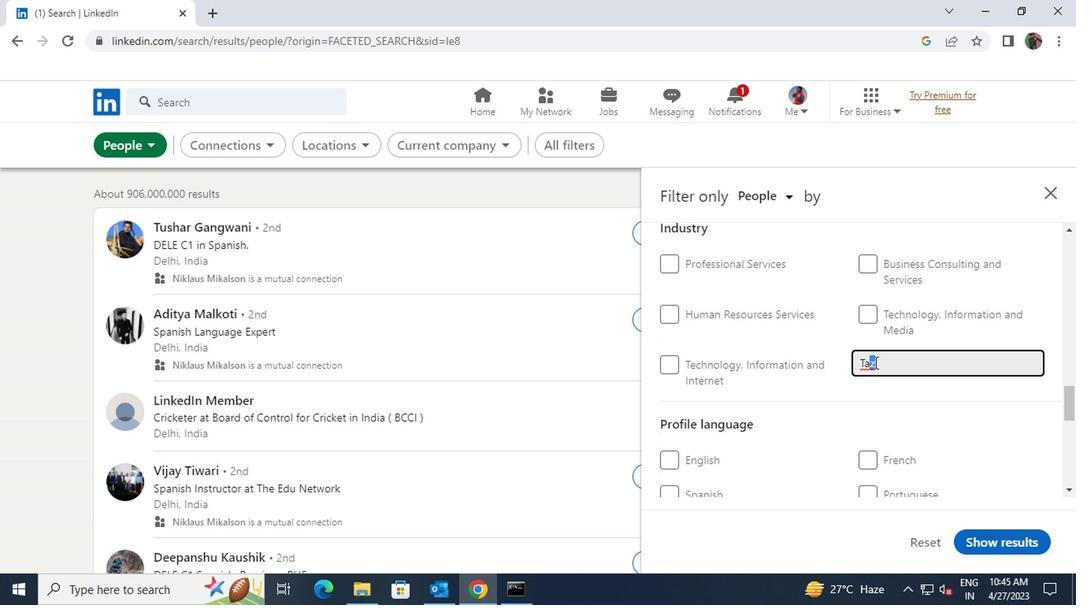 
Action: Key pressed XI
Screenshot: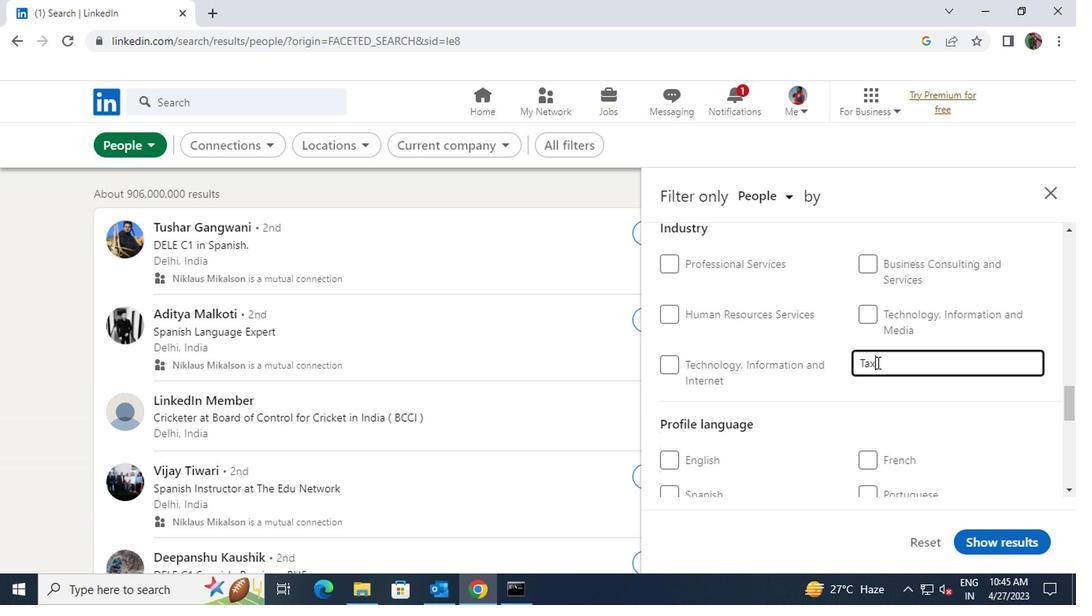 
Action: Mouse moved to (872, 387)
Screenshot: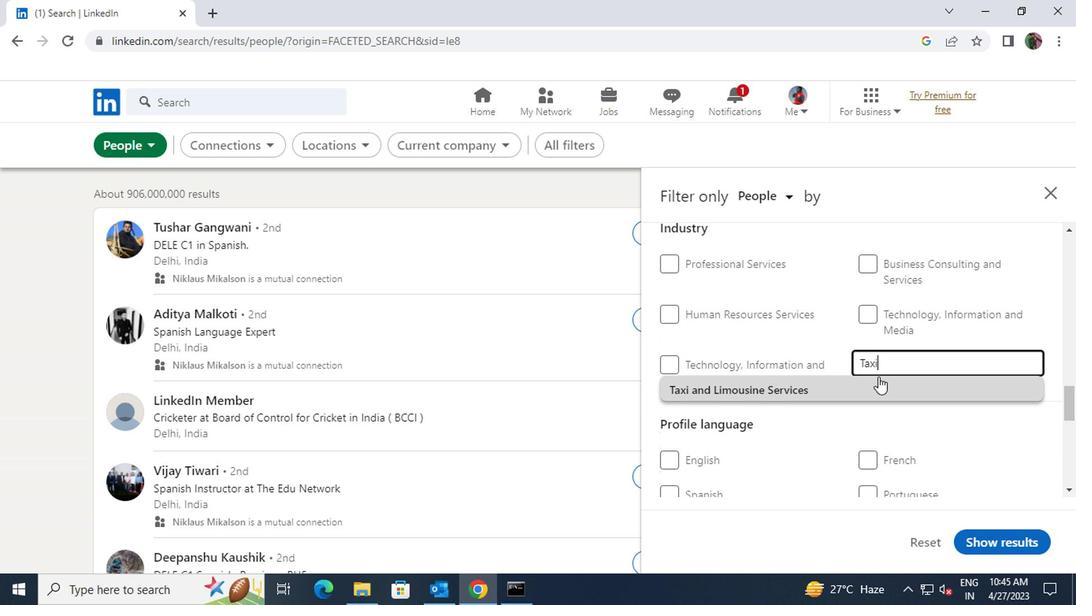 
Action: Mouse pressed left at (872, 387)
Screenshot: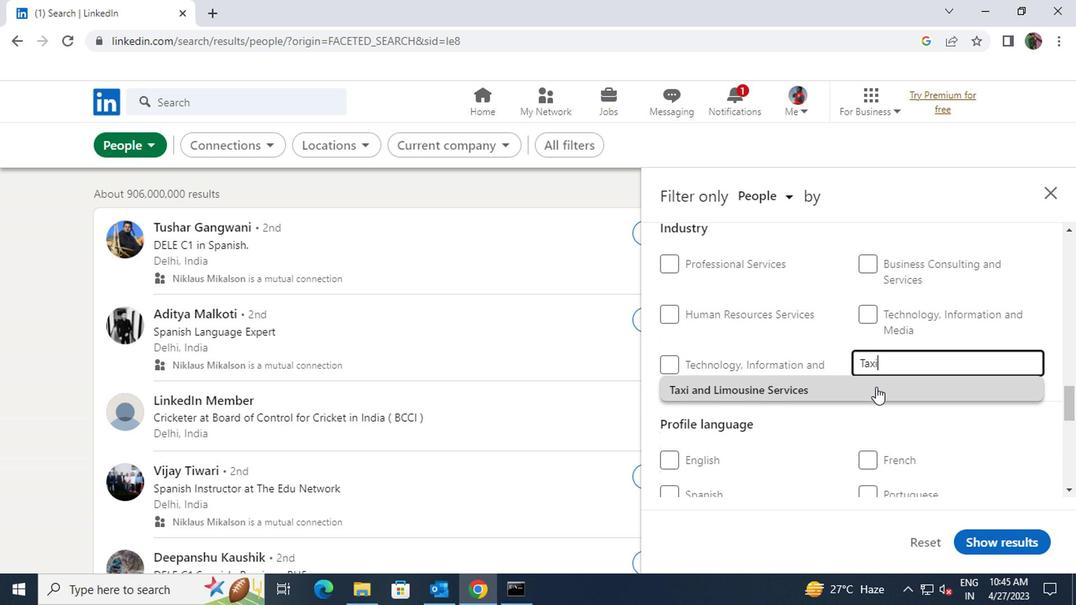 
Action: Mouse scrolled (872, 386) with delta (0, 0)
Screenshot: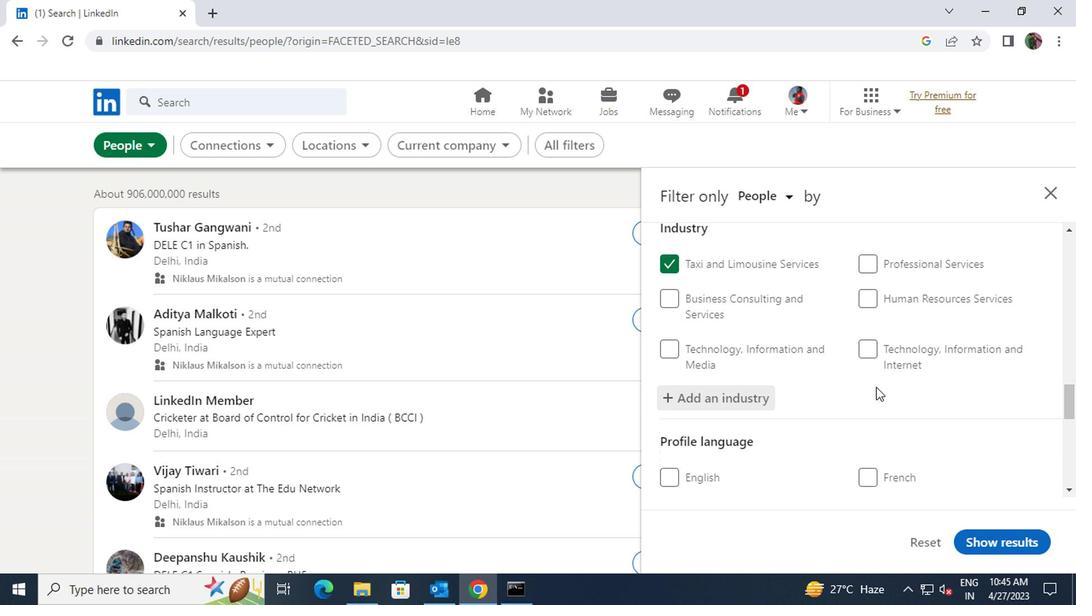 
Action: Mouse moved to (873, 433)
Screenshot: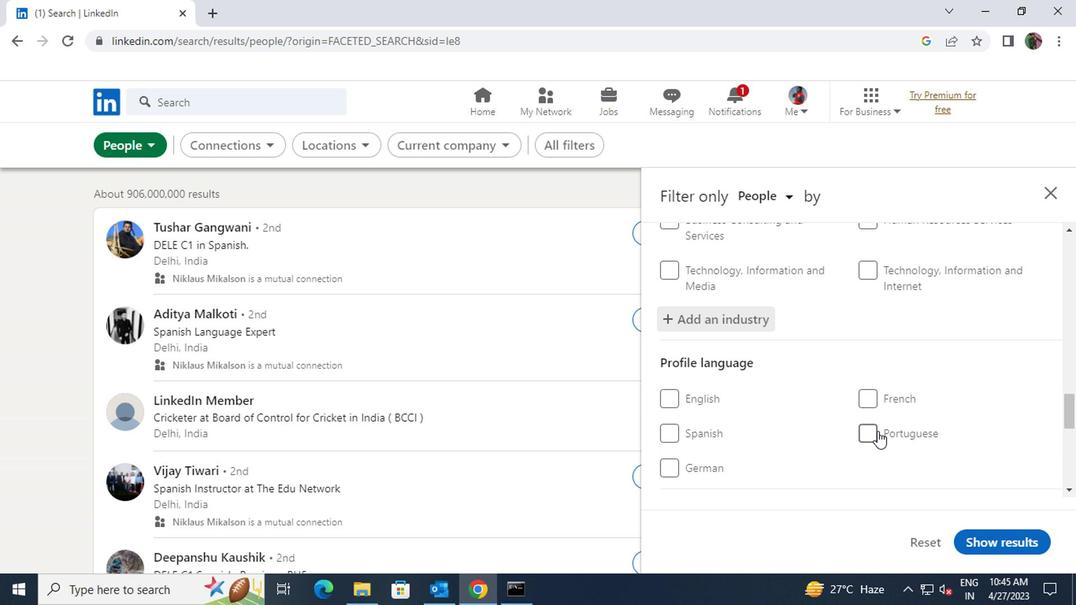 
Action: Mouse pressed left at (873, 433)
Screenshot: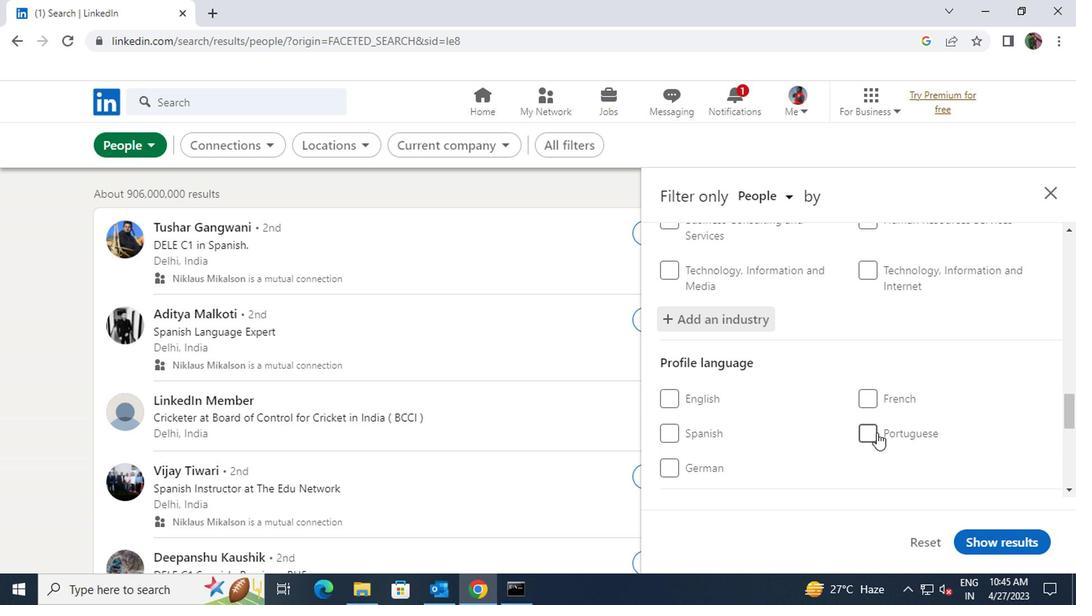 
Action: Mouse scrolled (873, 432) with delta (0, 0)
Screenshot: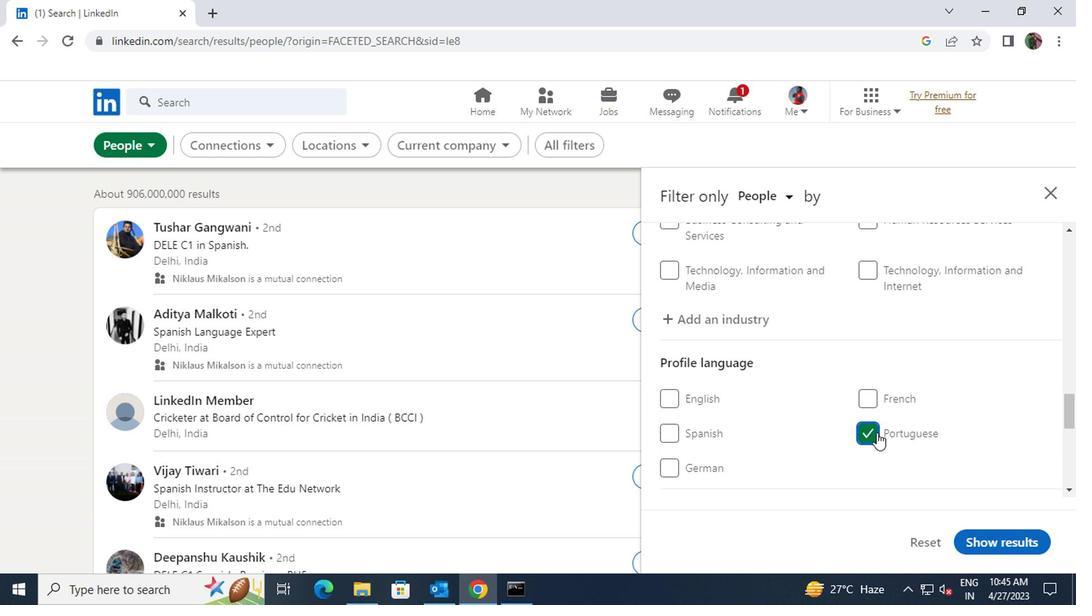 
Action: Mouse scrolled (873, 432) with delta (0, 0)
Screenshot: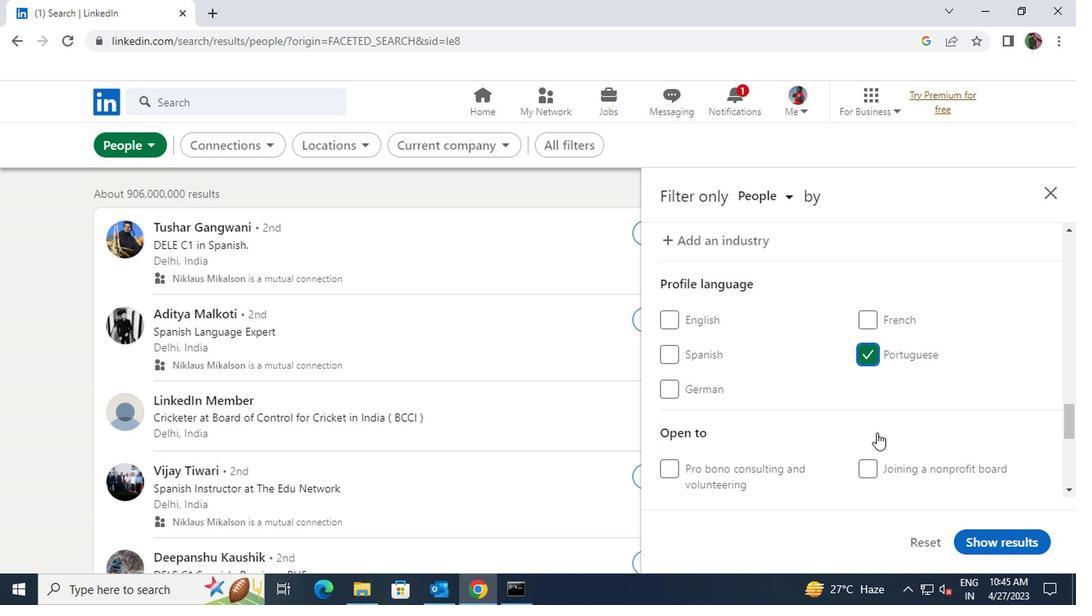 
Action: Mouse scrolled (873, 432) with delta (0, 0)
Screenshot: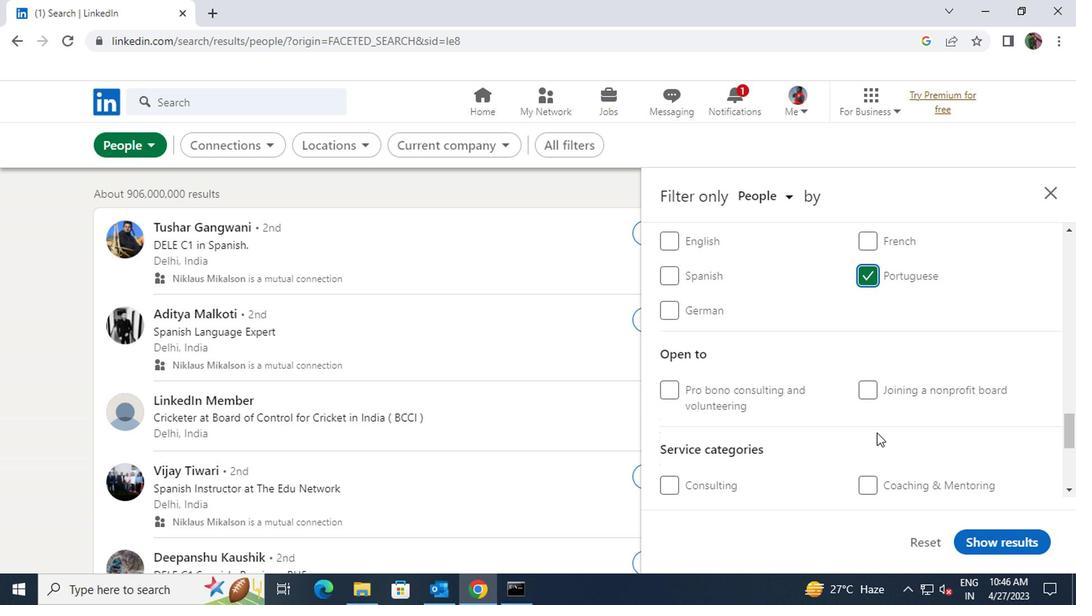 
Action: Mouse scrolled (873, 432) with delta (0, 0)
Screenshot: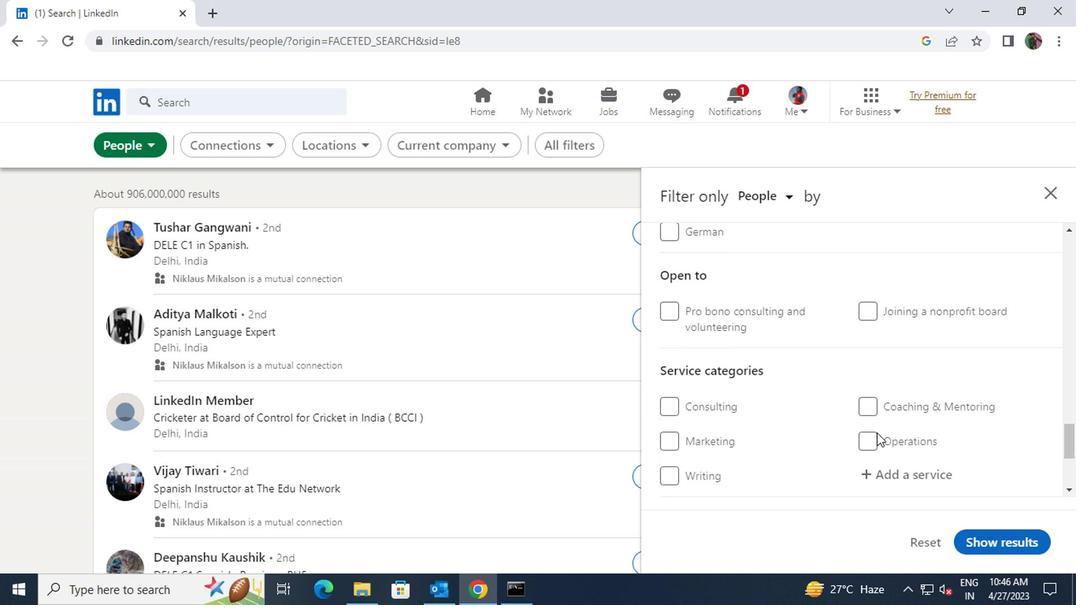 
Action: Mouse moved to (893, 394)
Screenshot: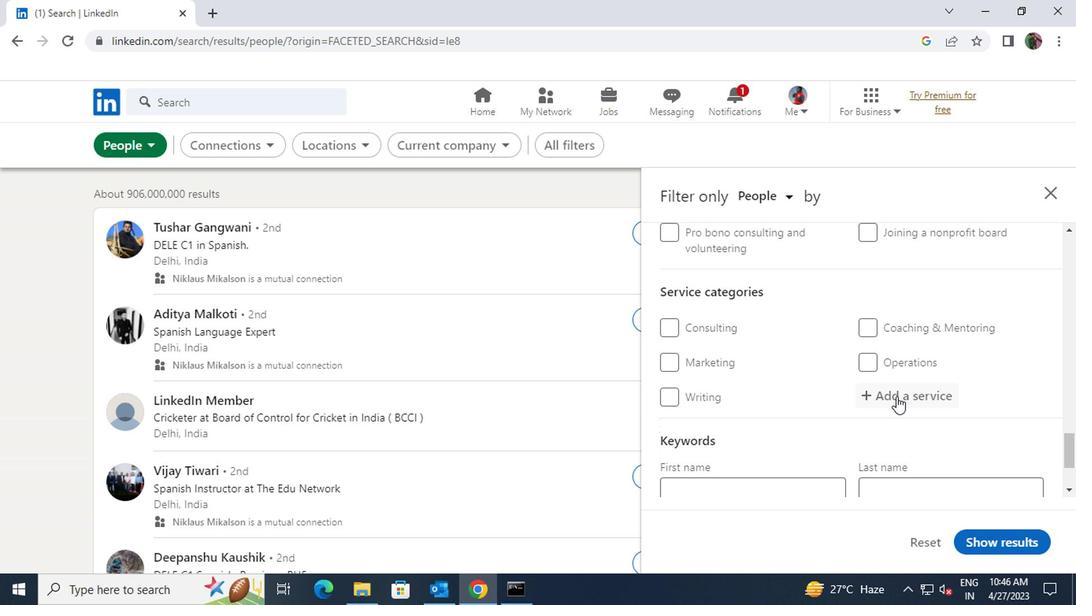 
Action: Mouse pressed left at (893, 394)
Screenshot: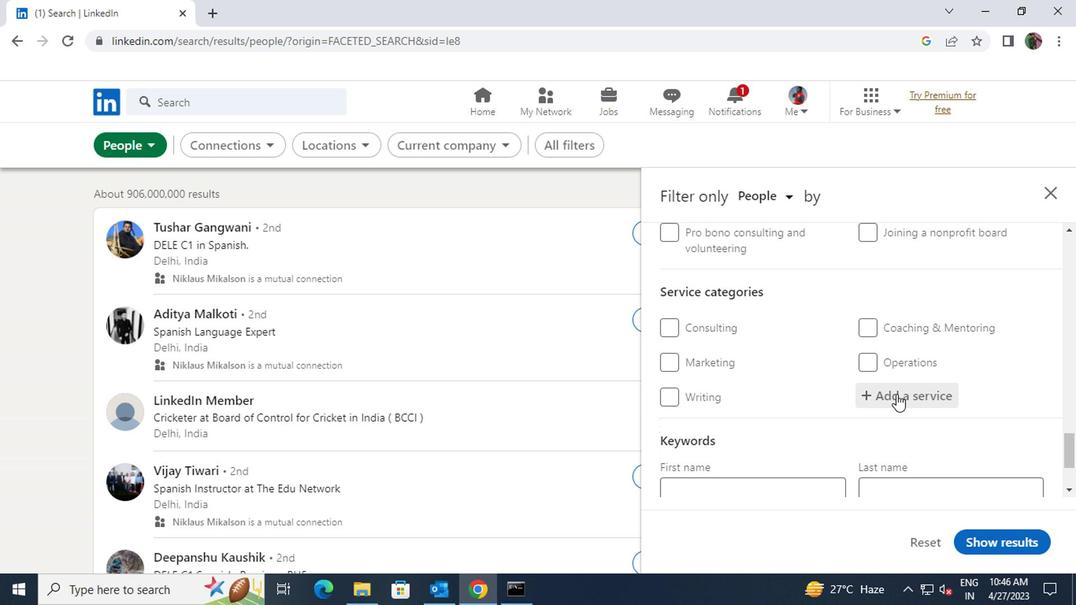 
Action: Key pressed <Key.shift>MOBILE
Screenshot: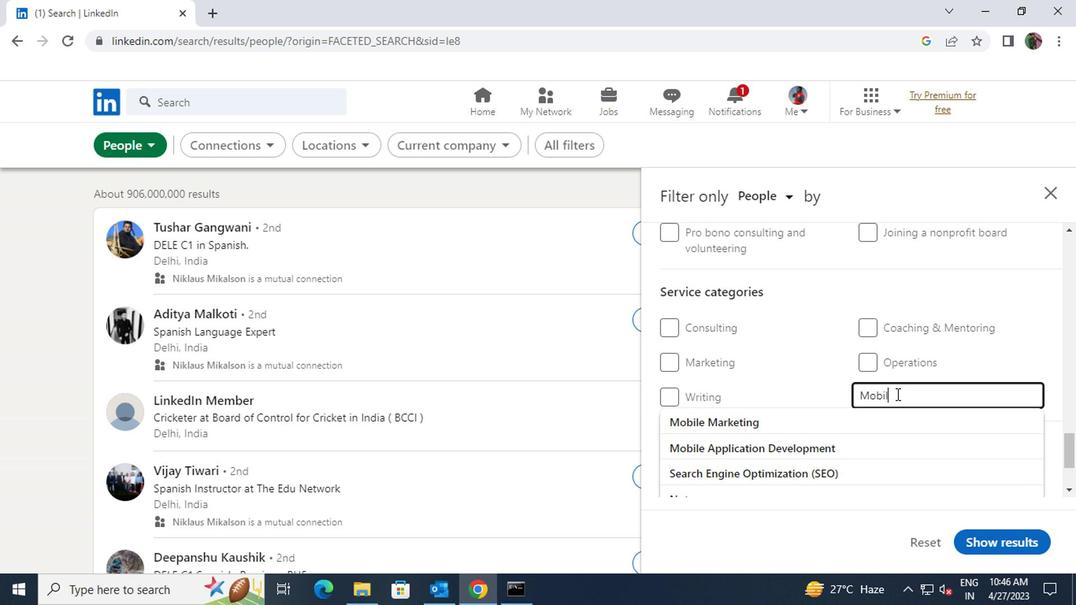 
Action: Mouse moved to (885, 413)
Screenshot: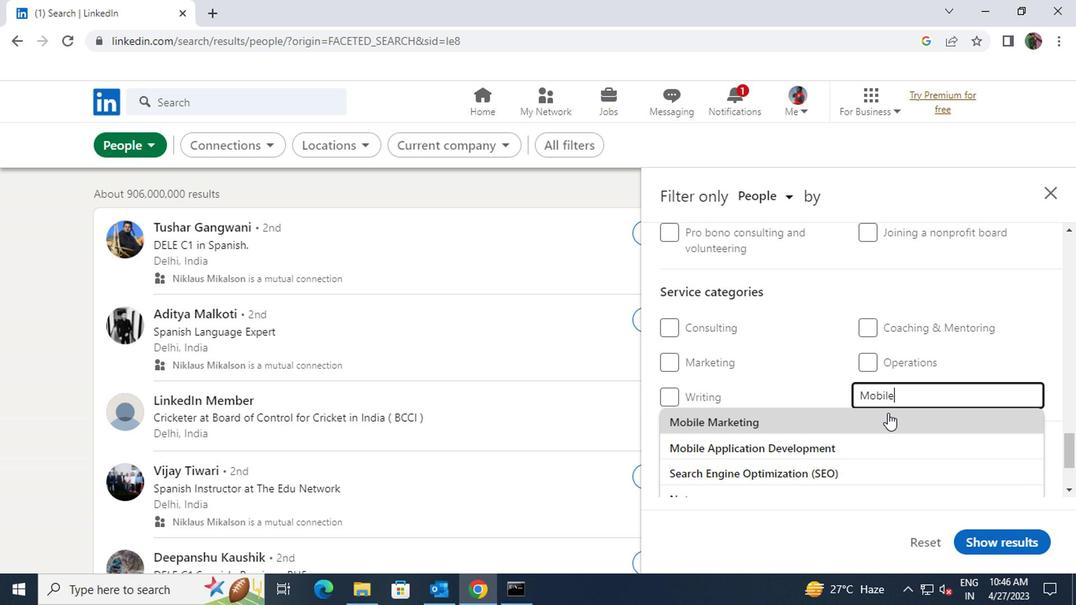 
Action: Mouse pressed left at (885, 413)
Screenshot: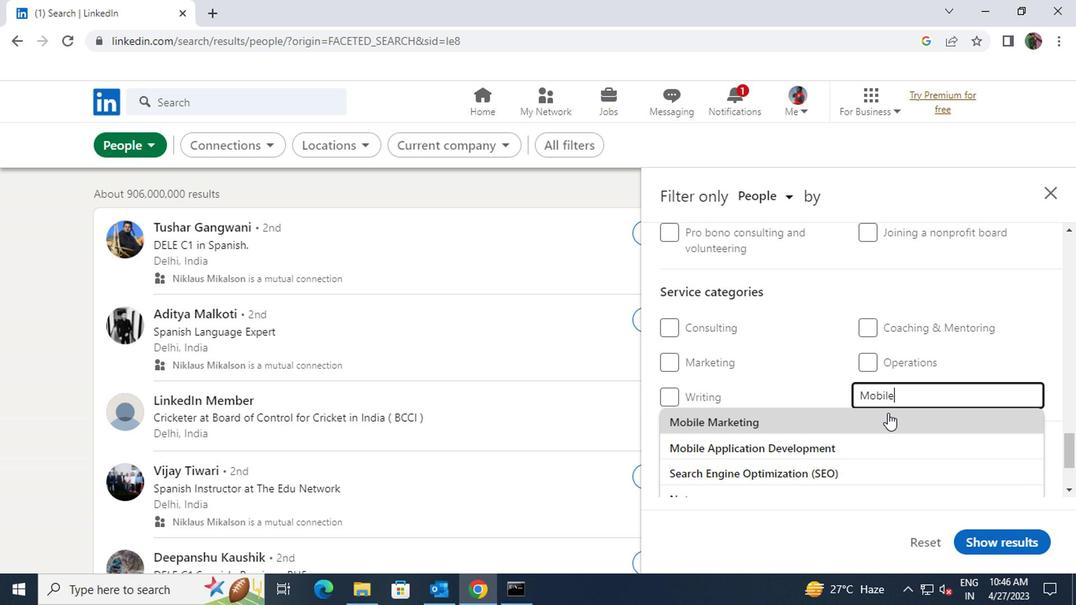 
Action: Mouse scrolled (885, 412) with delta (0, -1)
Screenshot: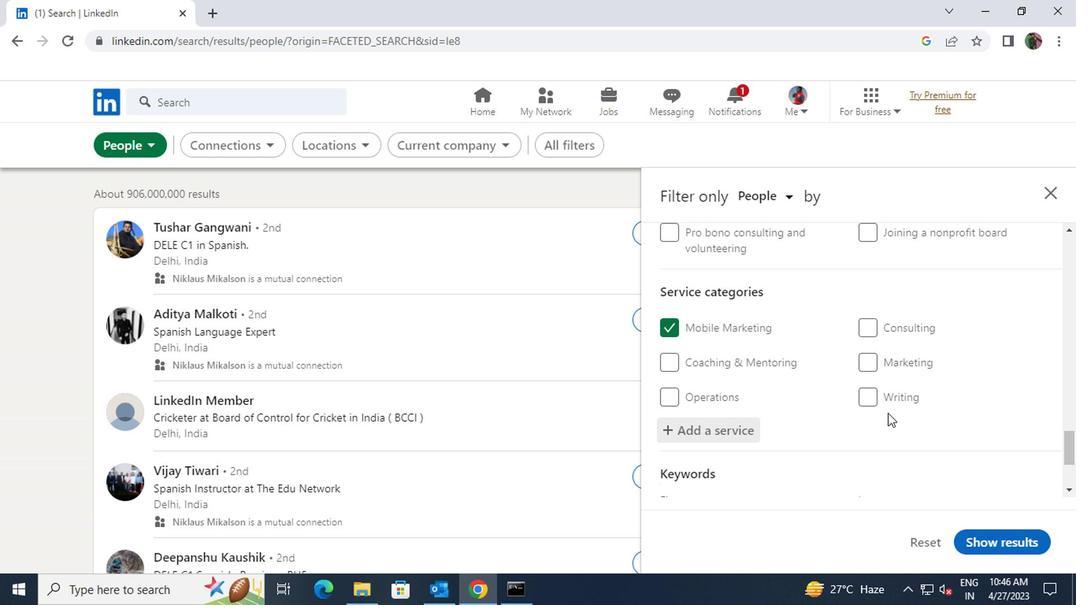 
Action: Mouse scrolled (885, 412) with delta (0, -1)
Screenshot: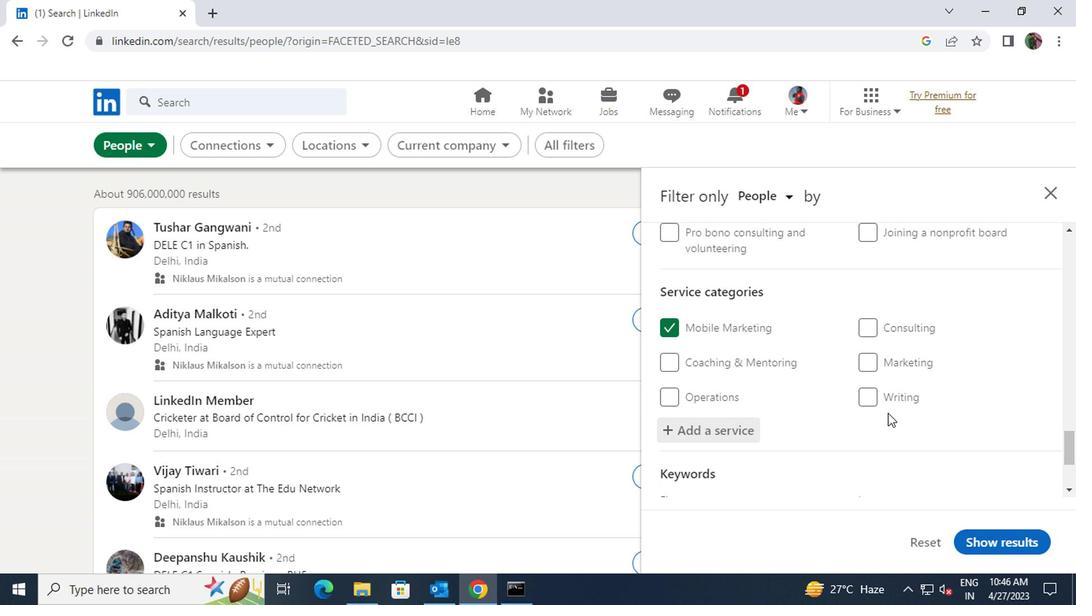 
Action: Mouse moved to (820, 429)
Screenshot: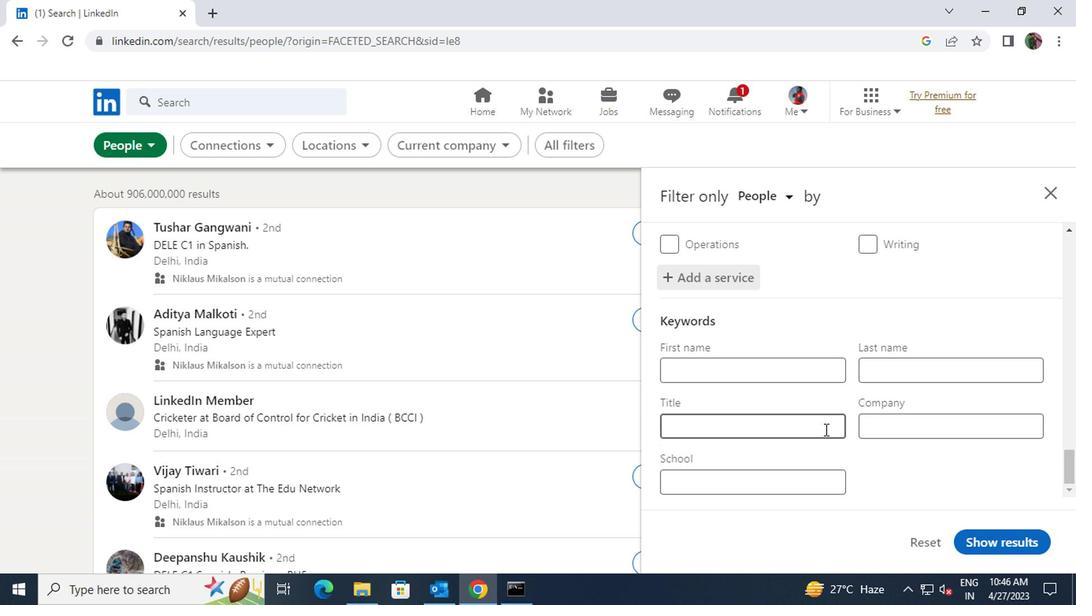 
Action: Mouse pressed left at (820, 429)
Screenshot: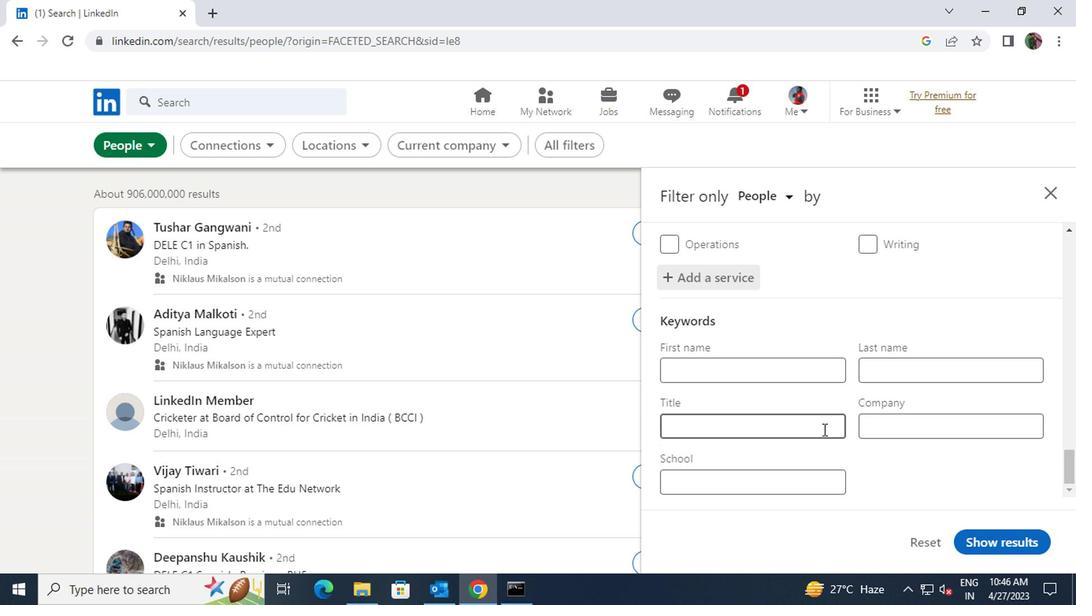 
Action: Key pressed <Key.shift>GEOLOGIST
Screenshot: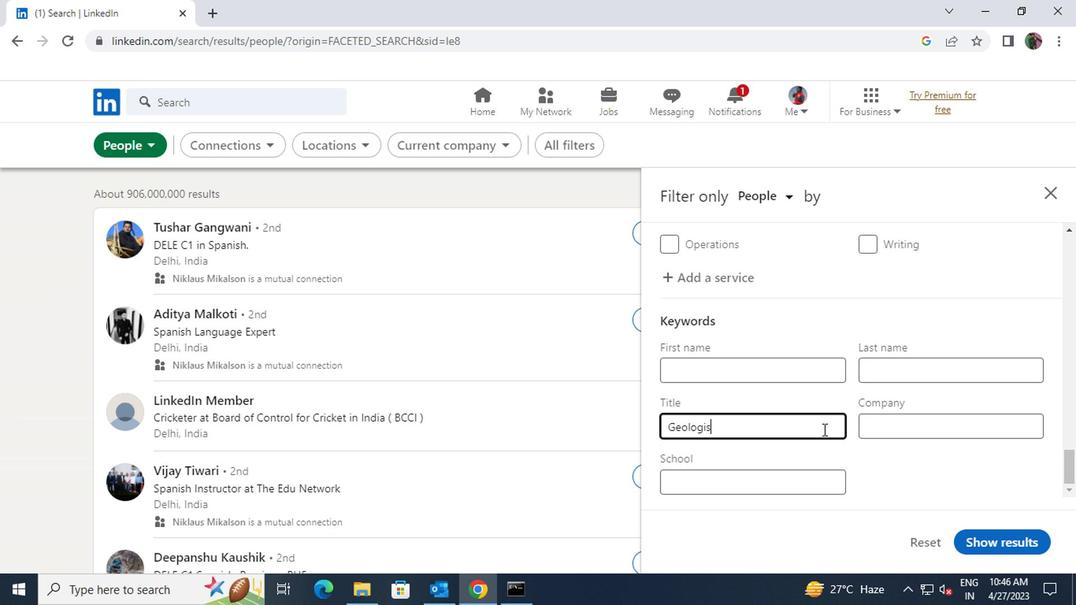 
Action: Mouse moved to (955, 538)
Screenshot: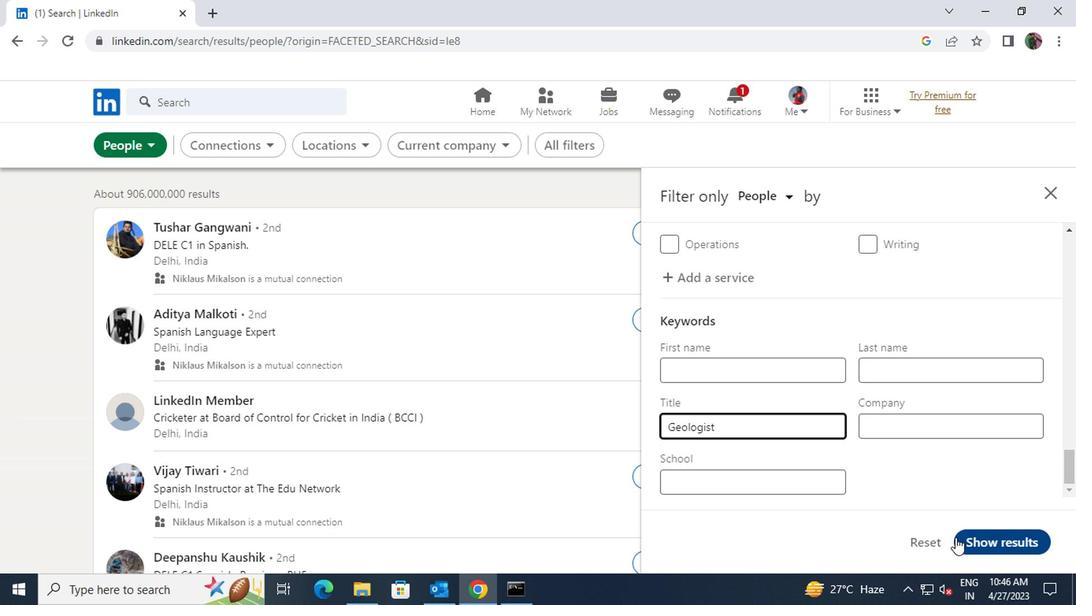 
Action: Mouse pressed left at (955, 538)
Screenshot: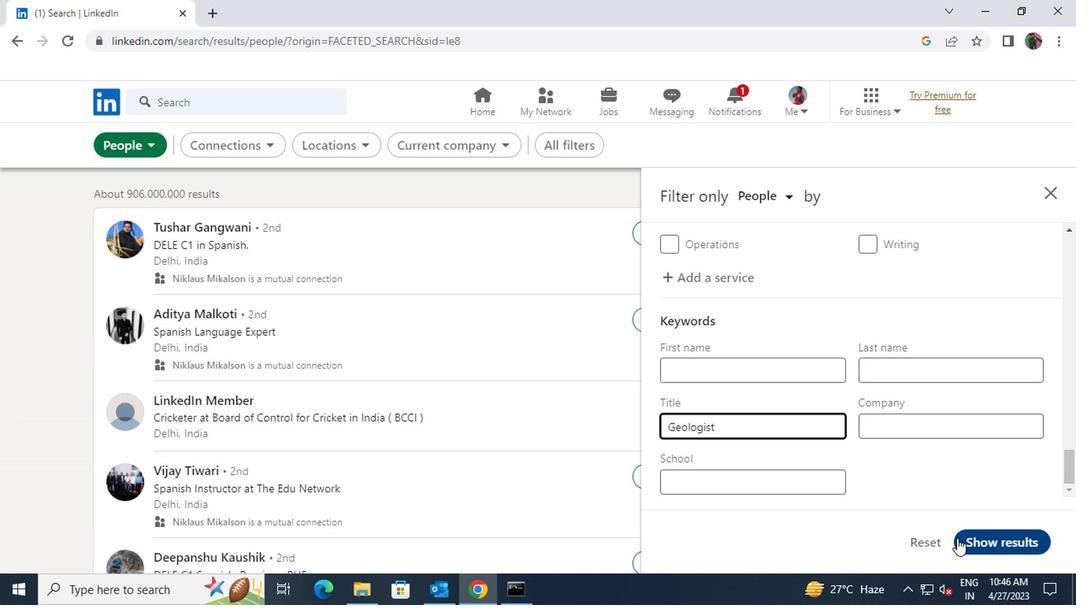 
